 Task: Open Card Language Learning Review in Board Sales Territory Planning and Management to Workspace Branding Agencies and add a team member Softage.2@softage.net, a label Orange, a checklist Consulting, an attachment from your google drive, a color Orange and finally, add a card description 'Plan and execute company team-building activity at a wine tasting event' and a comment 'Given the potential impact of this task on our customers, let us ensure that we approach it with a focus on customer satisfaction and experience.'. Add a start date 'Jan 02, 1900' with a due date 'Jan 09, 1900'
Action: Mouse moved to (94, 49)
Screenshot: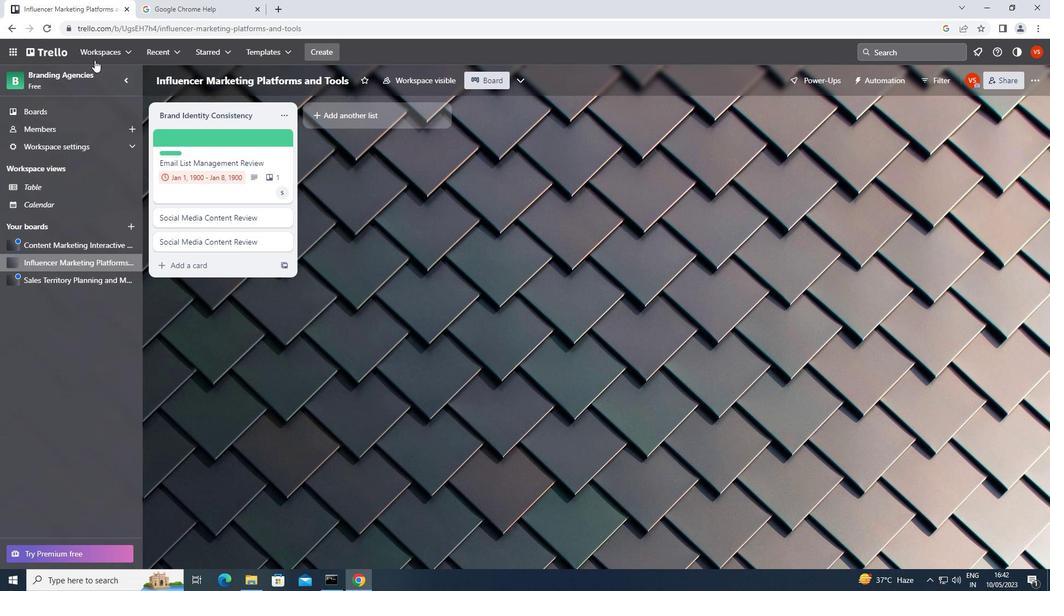 
Action: Mouse pressed left at (94, 49)
Screenshot: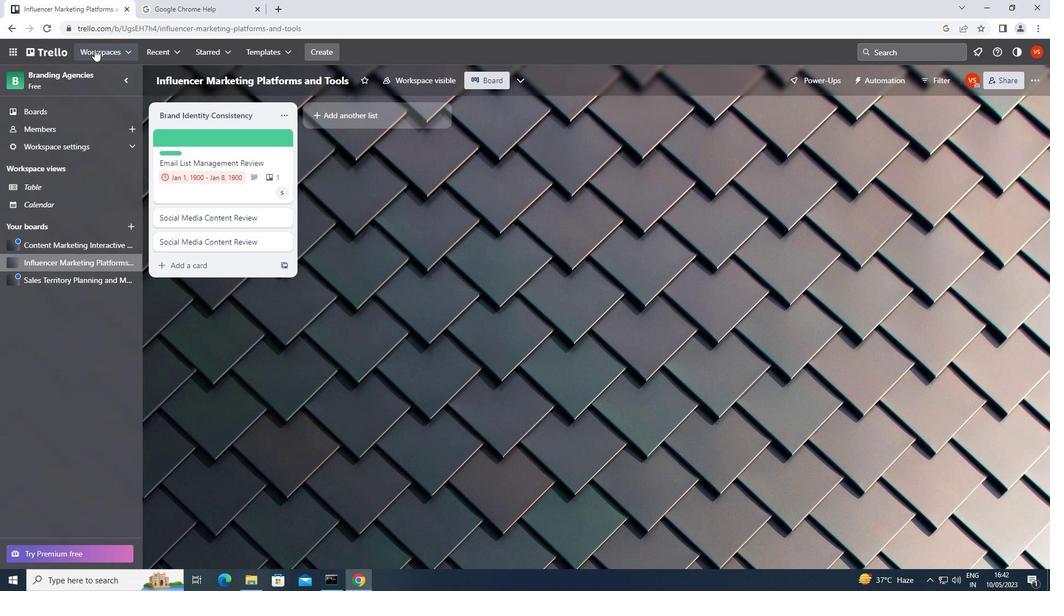
Action: Mouse moved to (168, 204)
Screenshot: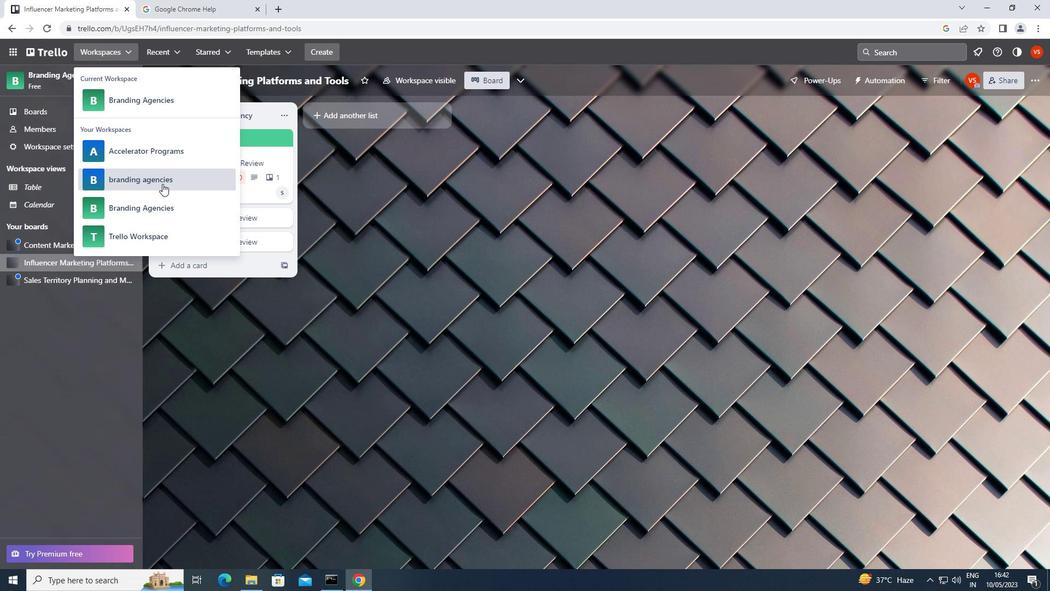 
Action: Mouse pressed left at (168, 204)
Screenshot: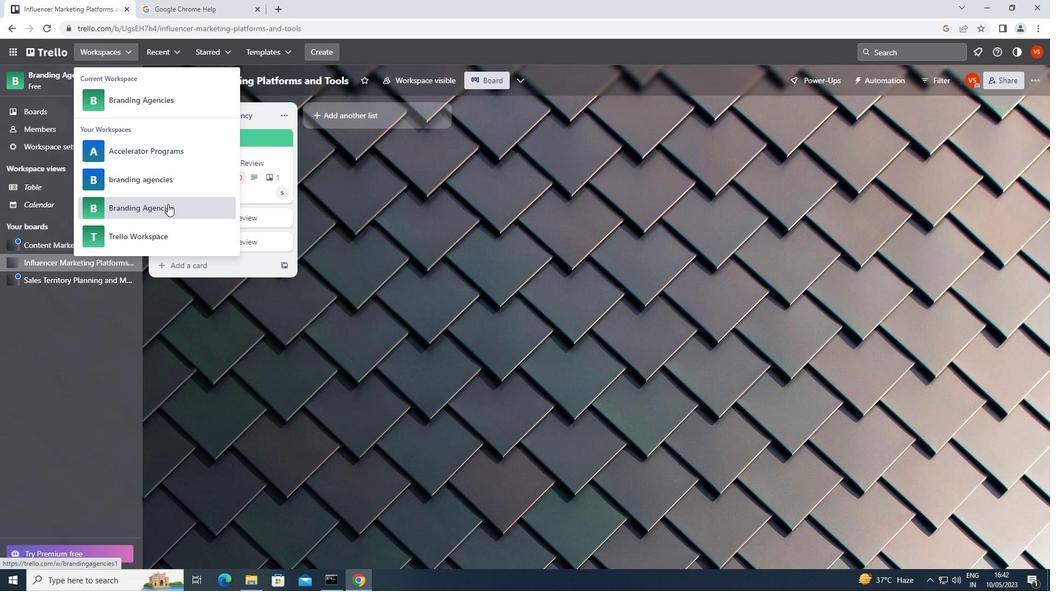 
Action: Mouse moved to (783, 444)
Screenshot: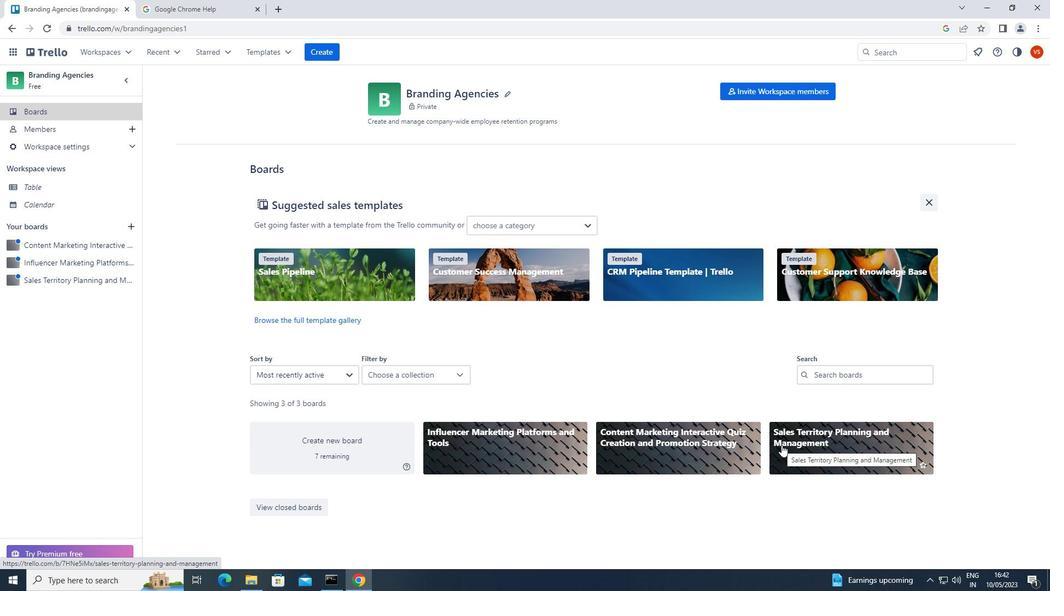 
Action: Mouse pressed left at (783, 444)
Screenshot: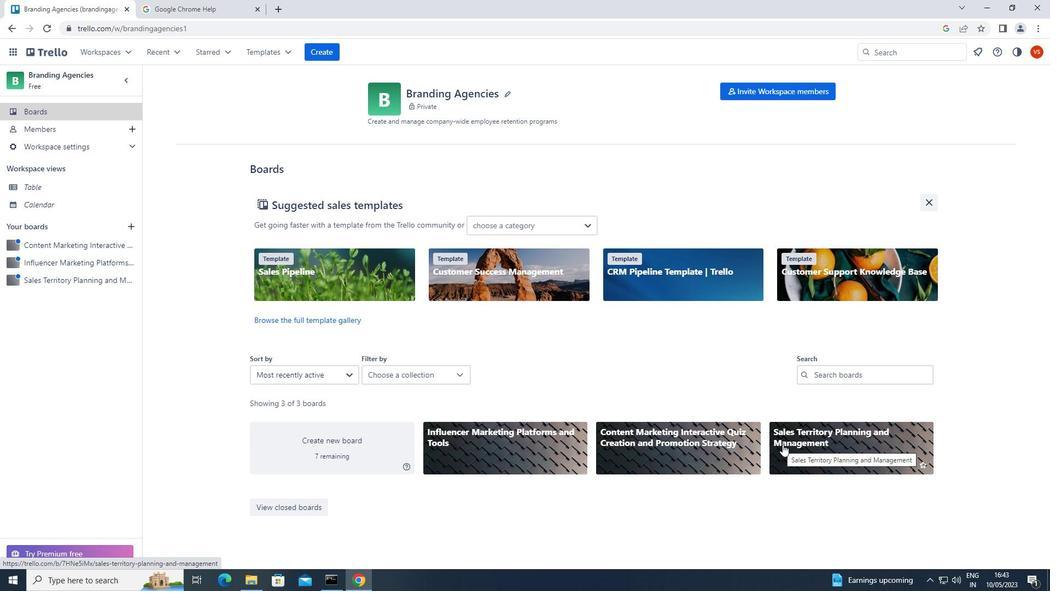 
Action: Mouse moved to (369, 139)
Screenshot: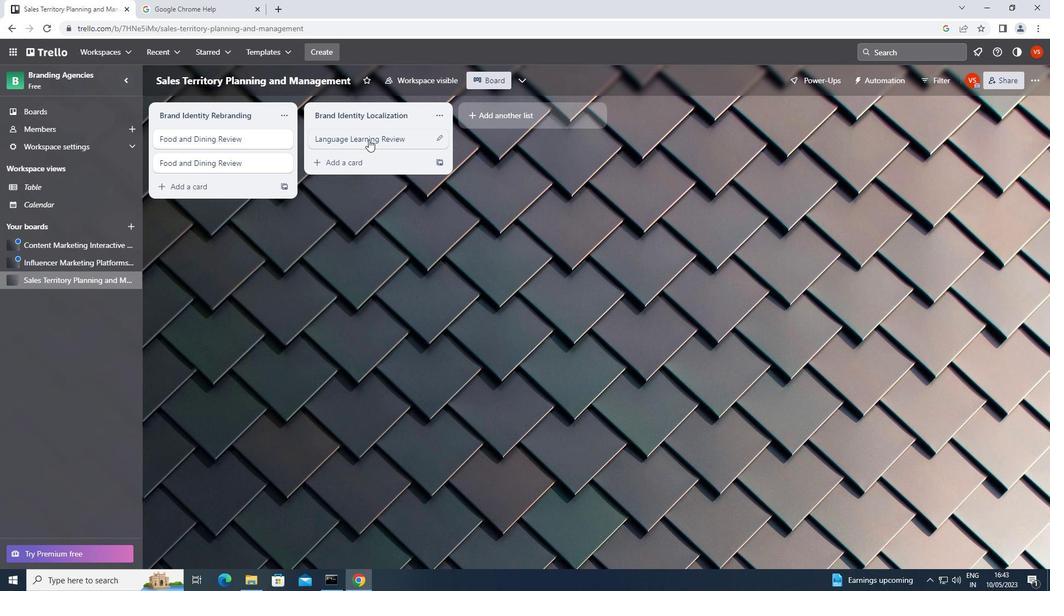 
Action: Mouse pressed left at (369, 139)
Screenshot: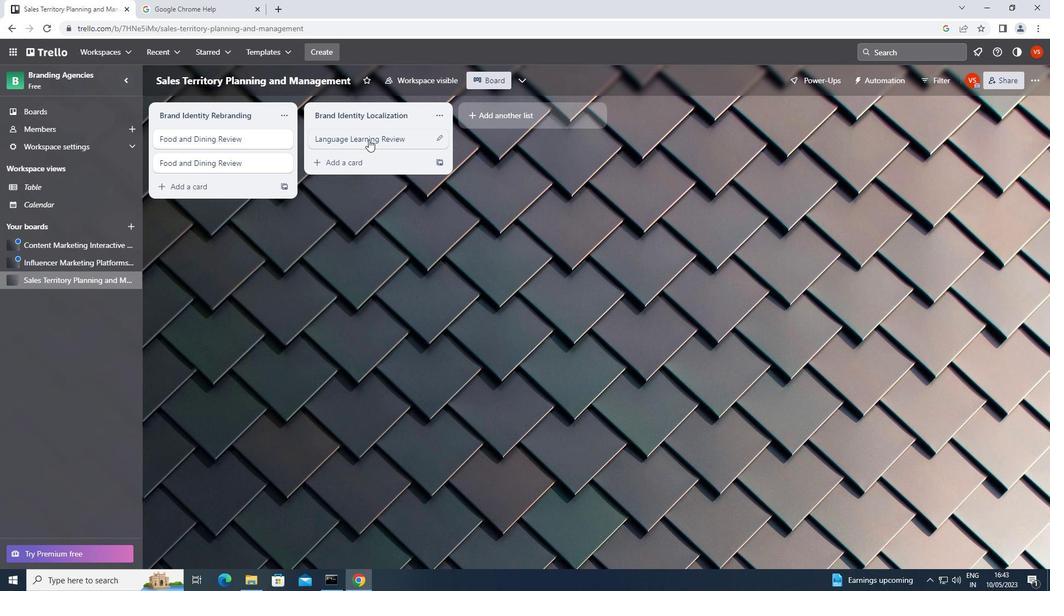 
Action: Mouse moved to (645, 136)
Screenshot: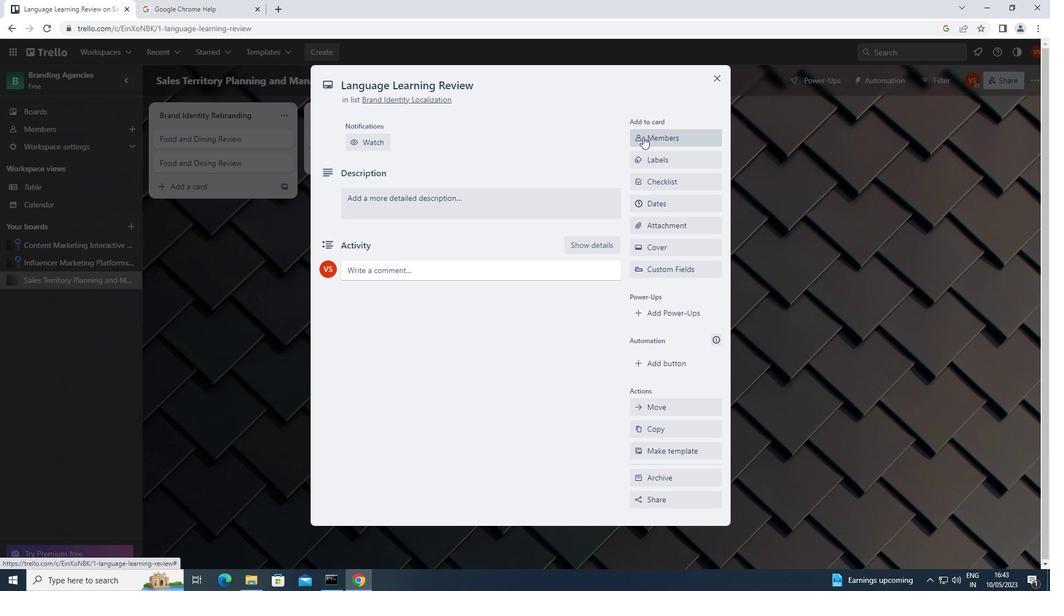 
Action: Mouse pressed left at (645, 136)
Screenshot: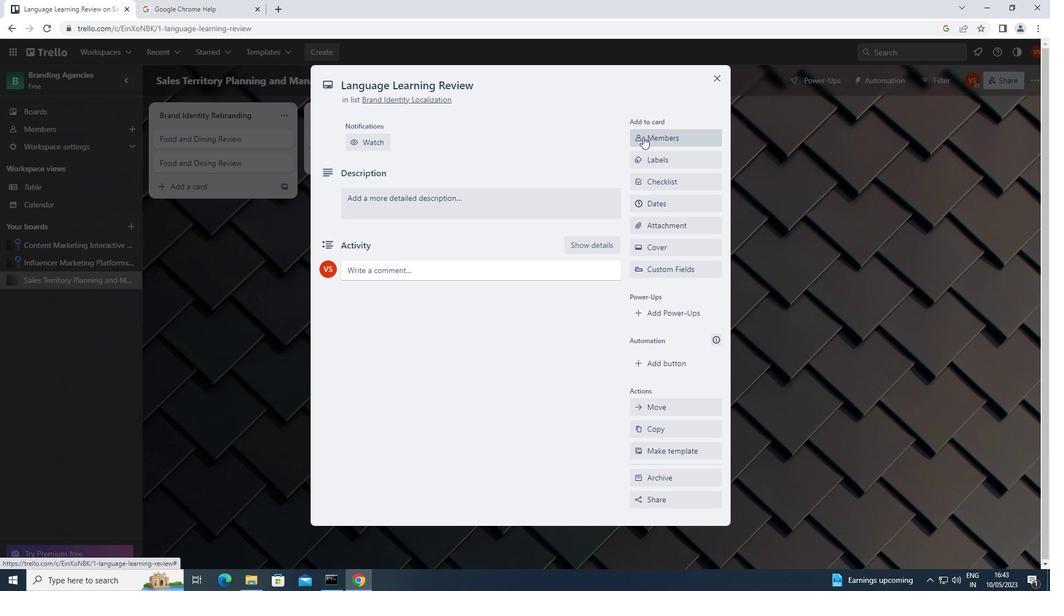 
Action: Mouse moved to (678, 185)
Screenshot: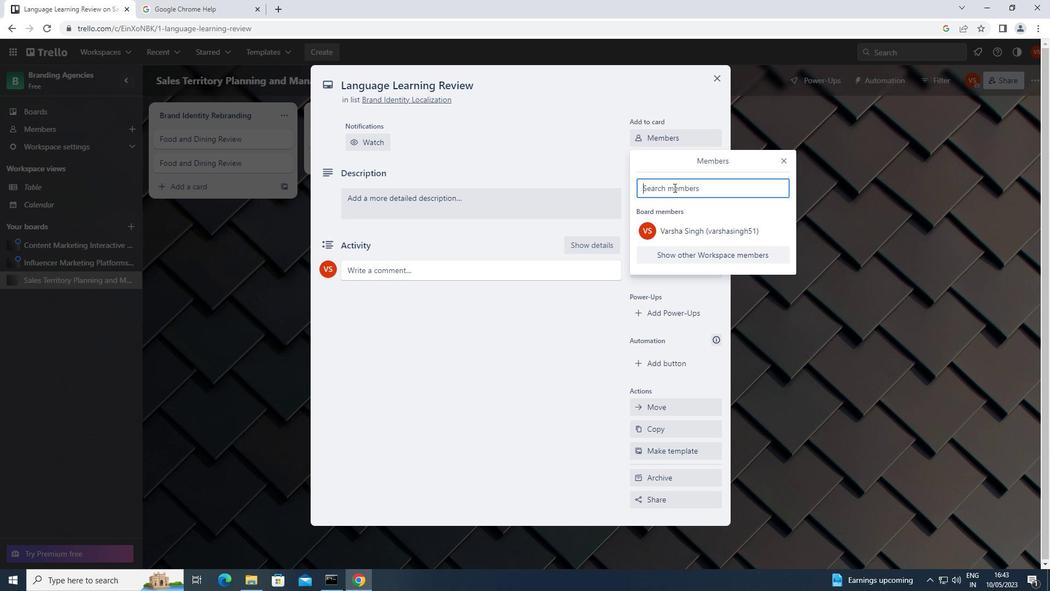 
Action: Key pressed <Key.shift>SOFTAGE.2<Key.shift><Key.shift><Key.shift><Key.shift><Key.shift><Key.shift>@SOFTAGE.NET
Screenshot: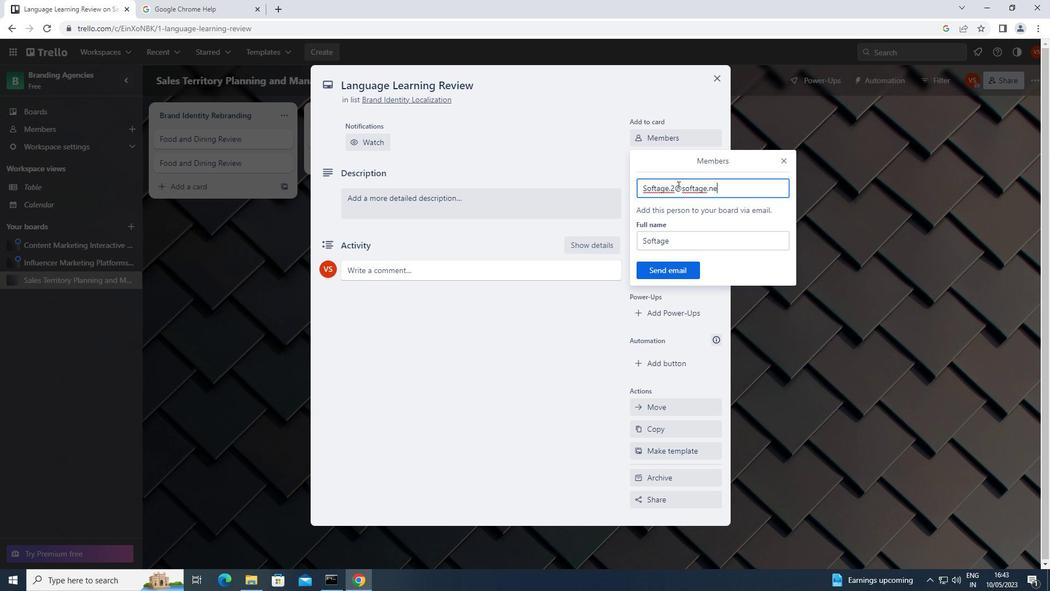 
Action: Mouse moved to (785, 160)
Screenshot: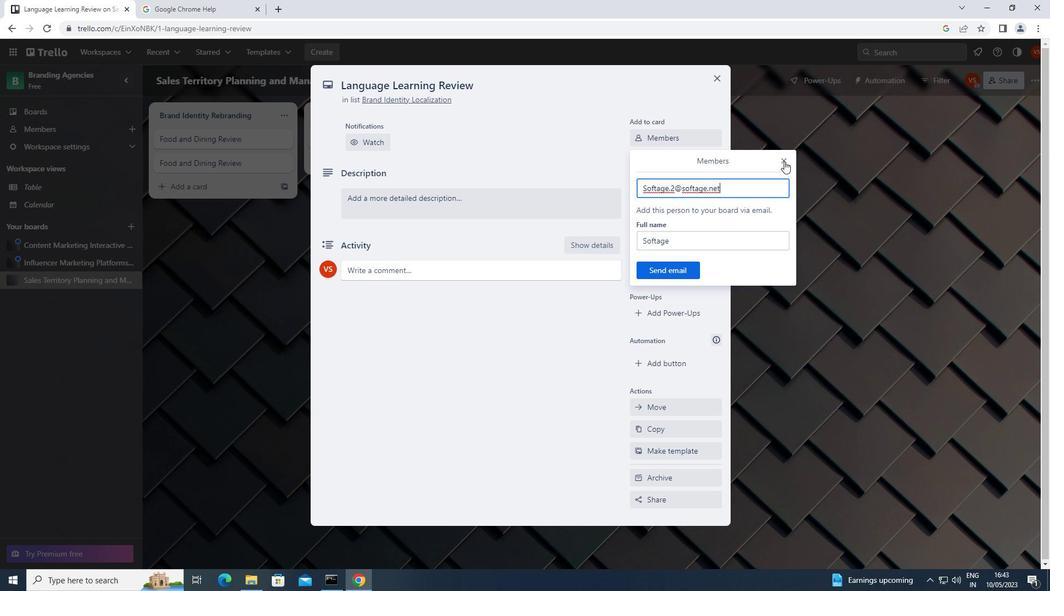 
Action: Mouse pressed left at (785, 160)
Screenshot: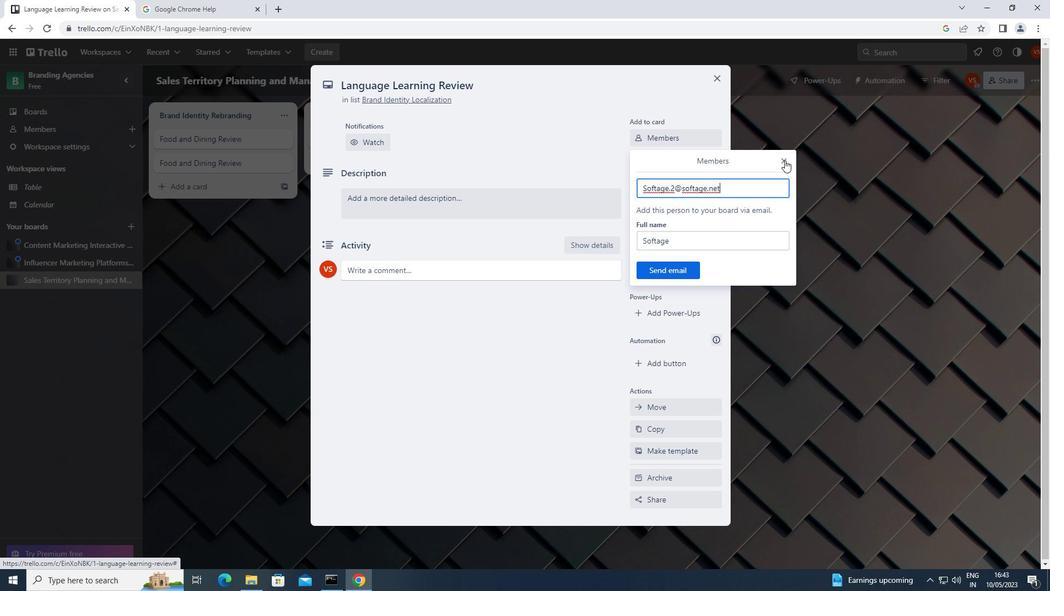 
Action: Mouse moved to (670, 157)
Screenshot: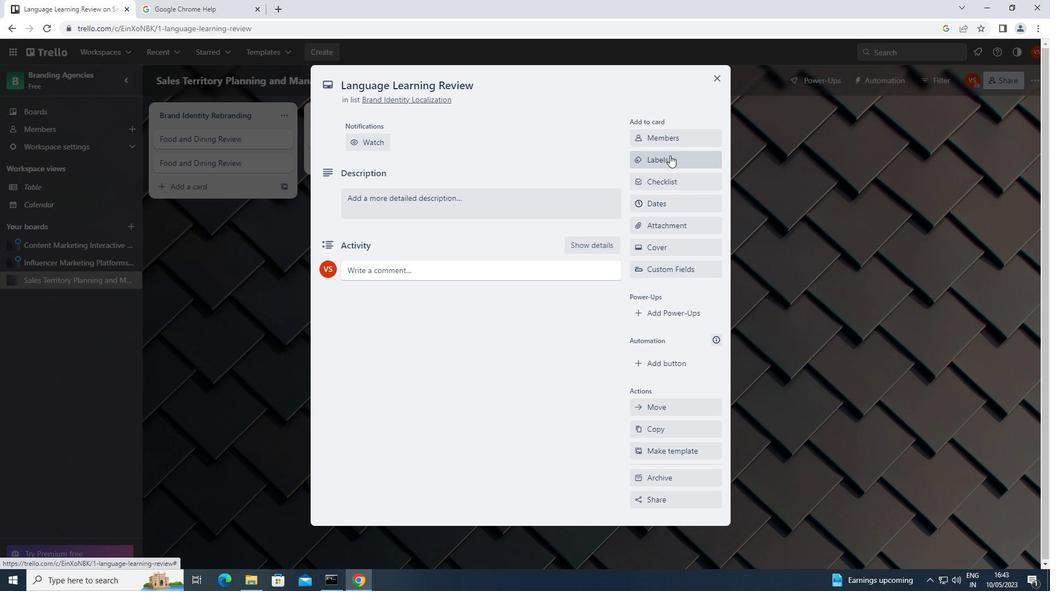 
Action: Mouse pressed left at (670, 157)
Screenshot: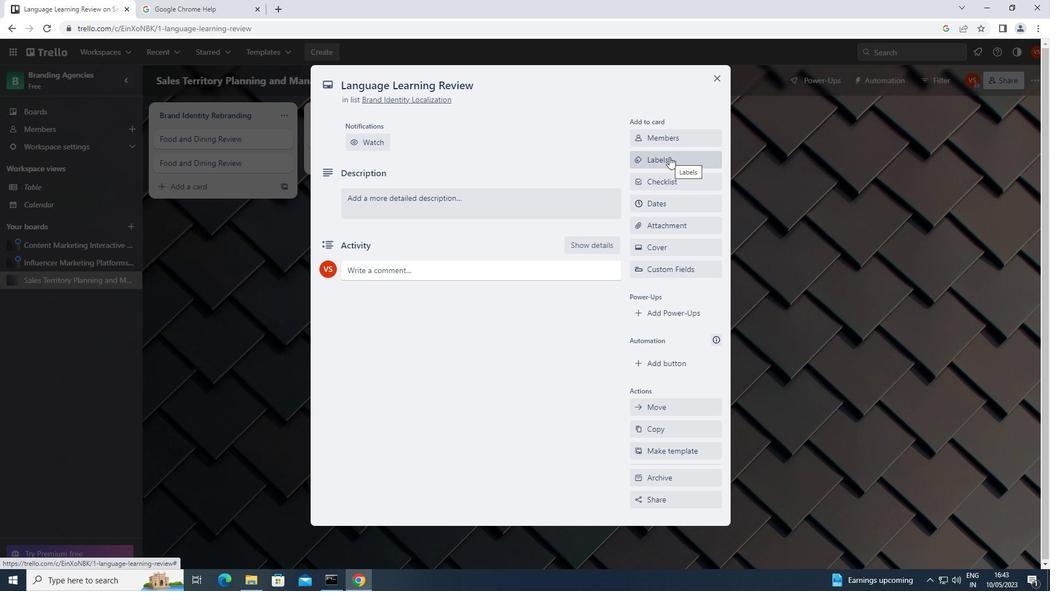 
Action: Mouse moved to (731, 290)
Screenshot: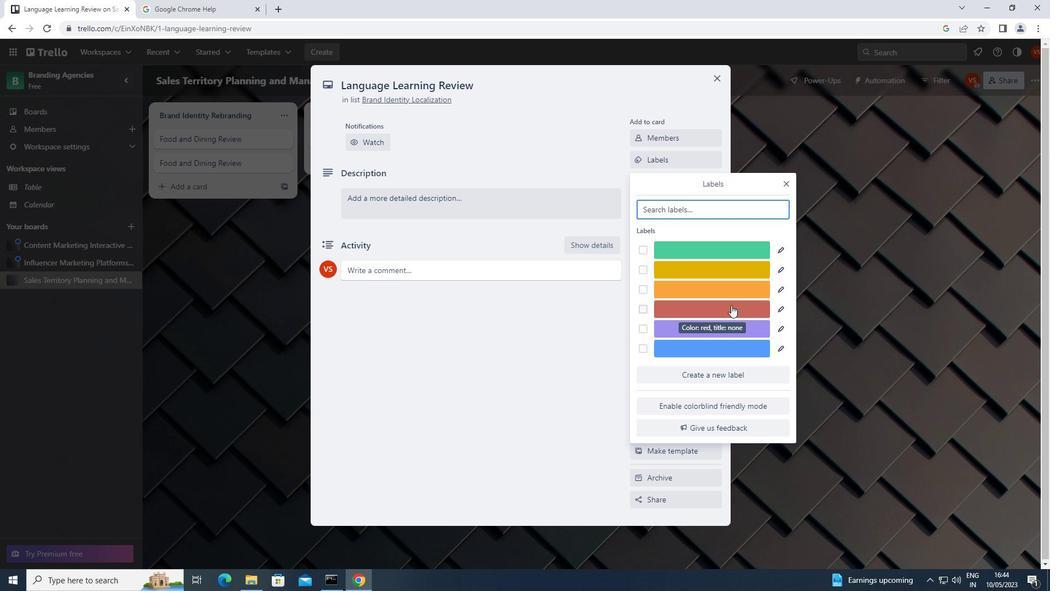
Action: Mouse pressed left at (731, 290)
Screenshot: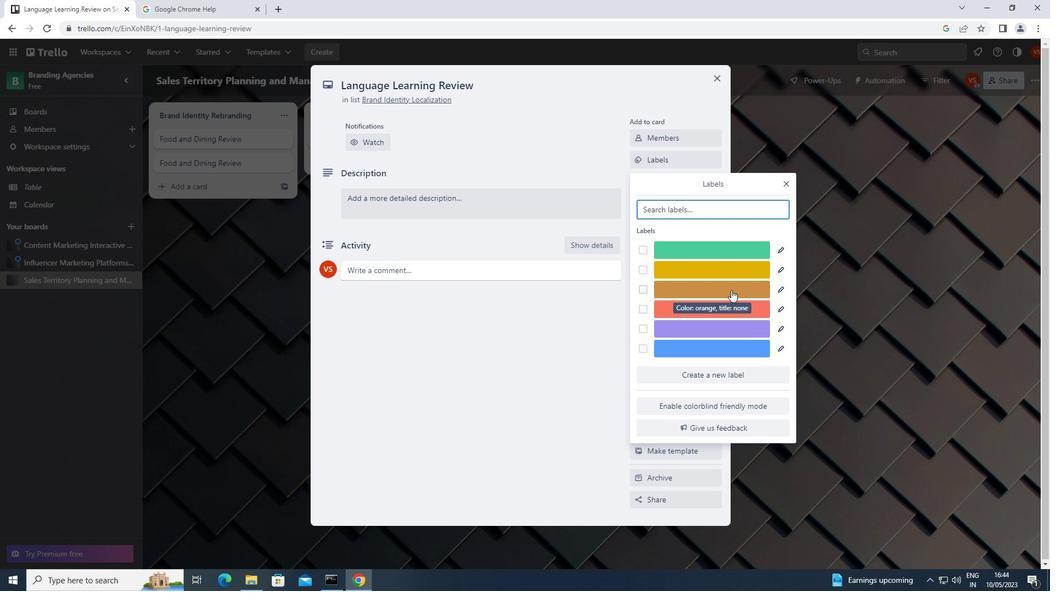 
Action: Mouse moved to (781, 180)
Screenshot: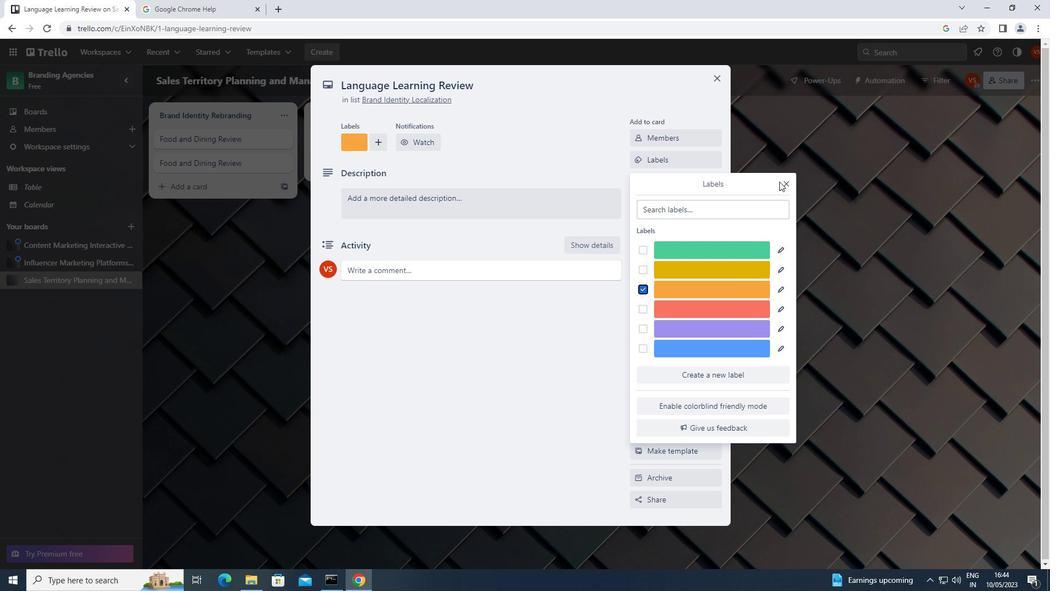 
Action: Mouse pressed left at (781, 180)
Screenshot: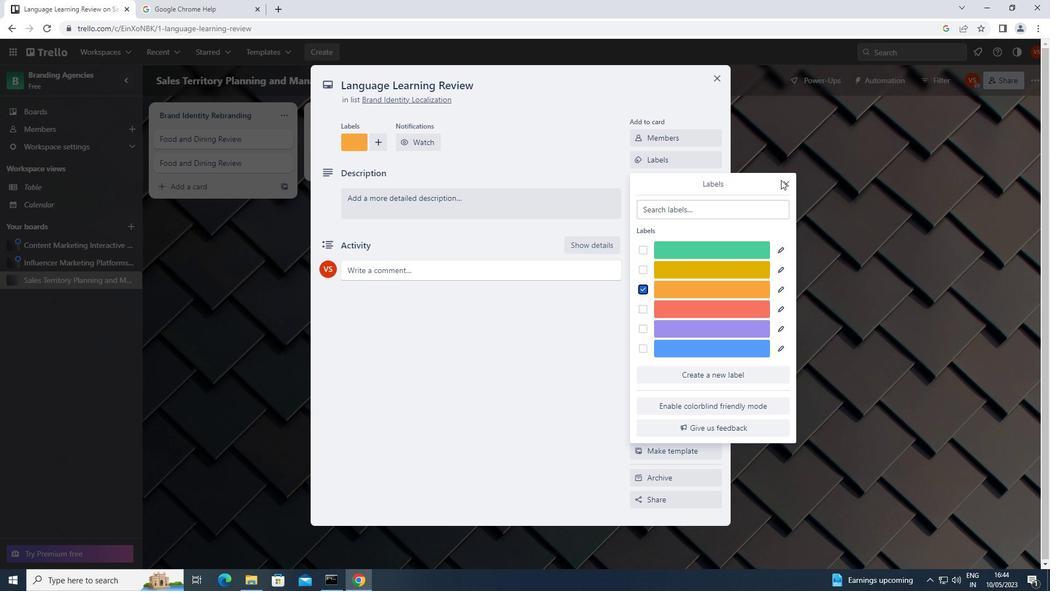 
Action: Mouse moved to (786, 182)
Screenshot: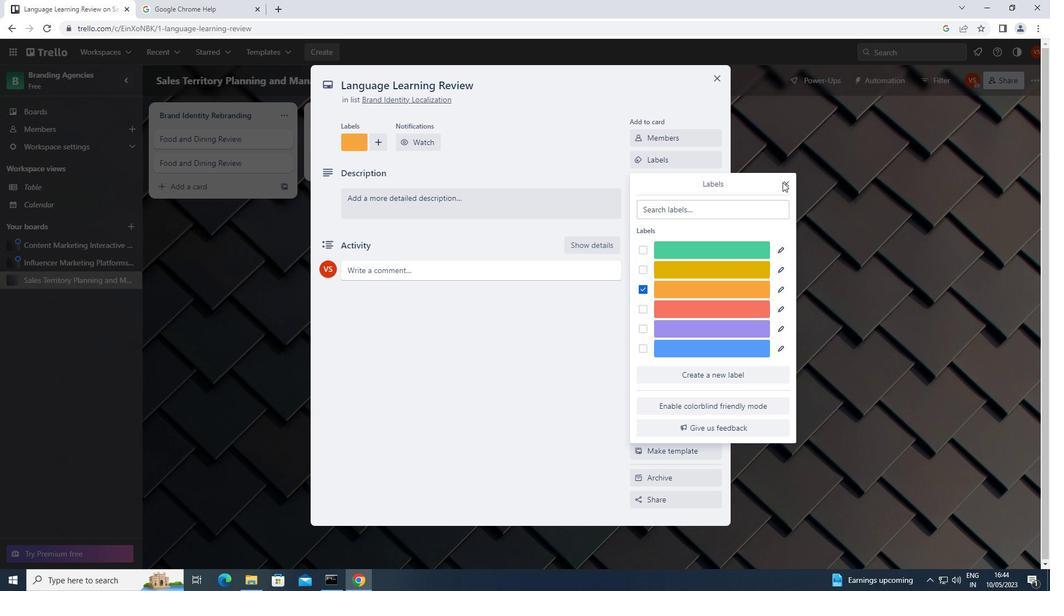 
Action: Mouse pressed left at (786, 182)
Screenshot: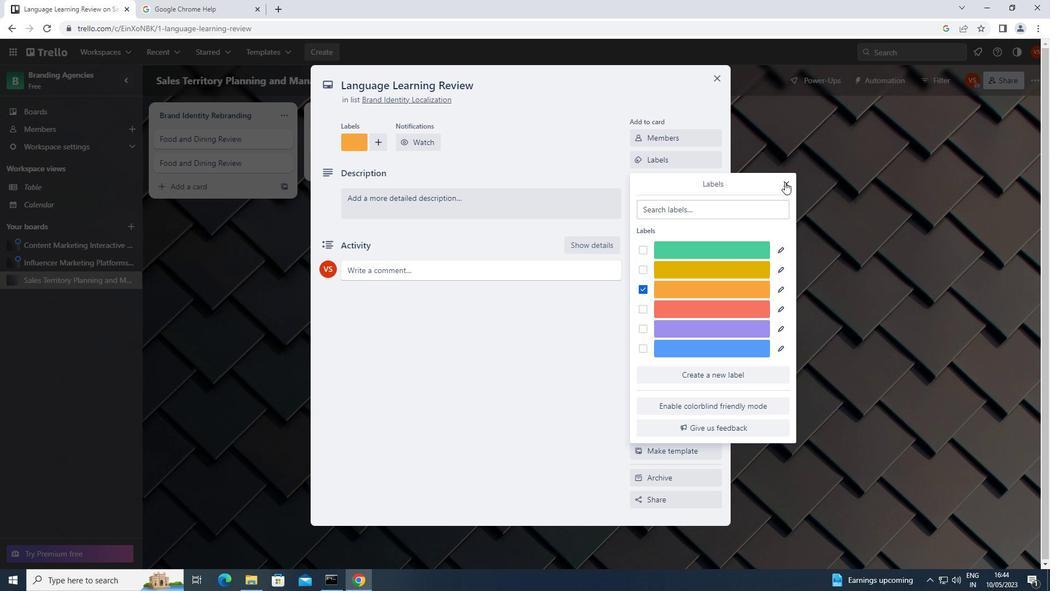 
Action: Mouse moved to (701, 185)
Screenshot: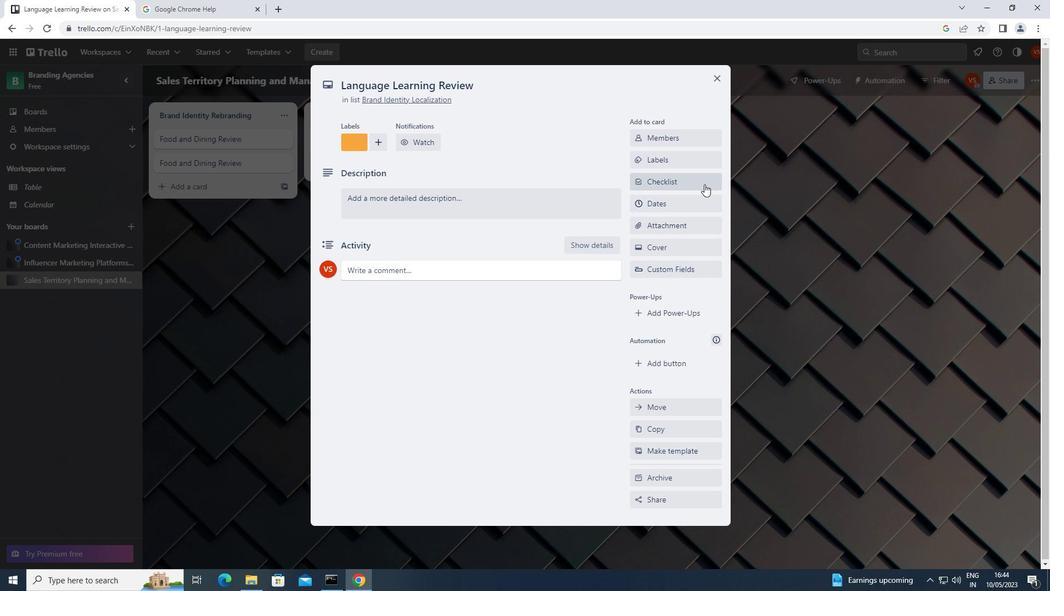 
Action: Mouse pressed left at (701, 185)
Screenshot: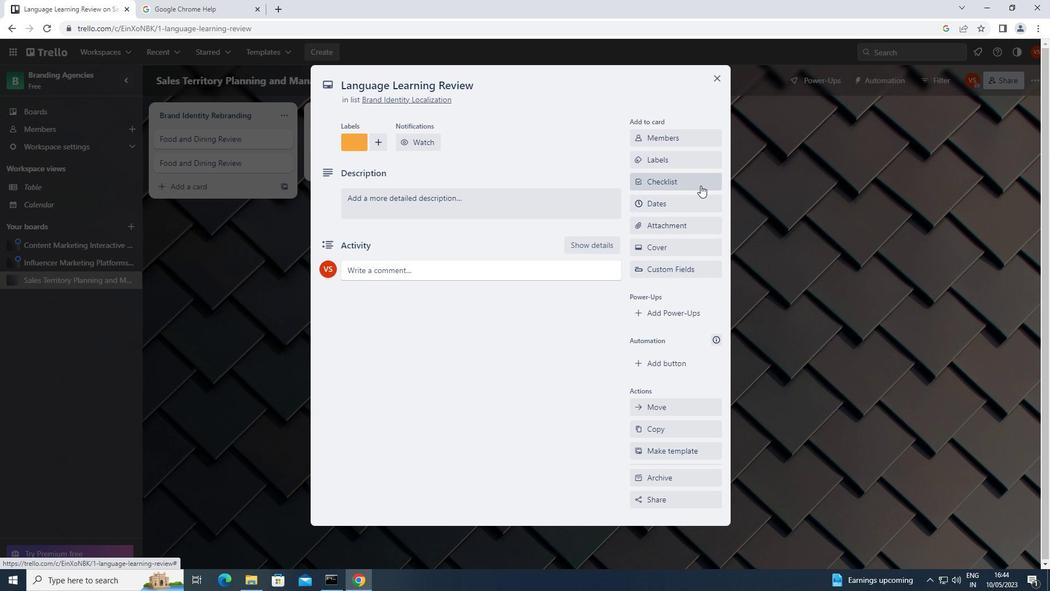 
Action: Mouse moved to (708, 240)
Screenshot: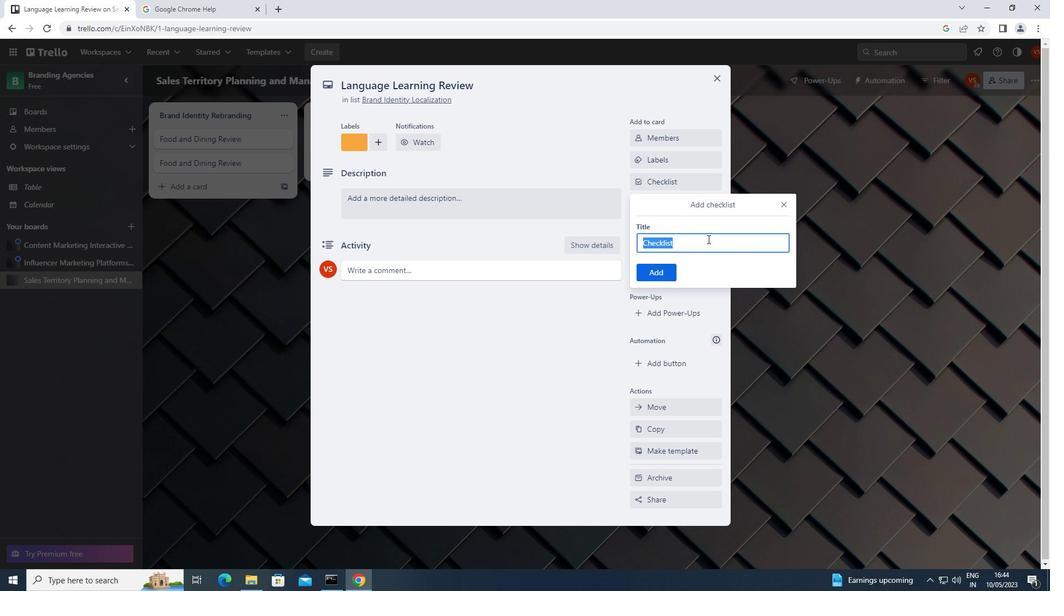 
Action: Mouse pressed left at (708, 240)
Screenshot: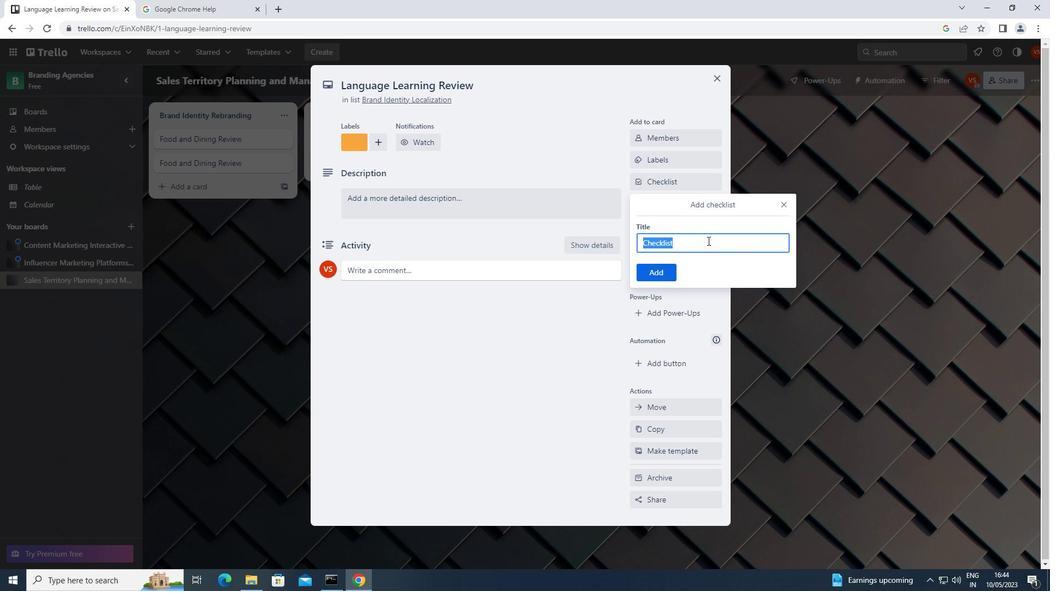 
Action: Mouse moved to (707, 214)
Screenshot: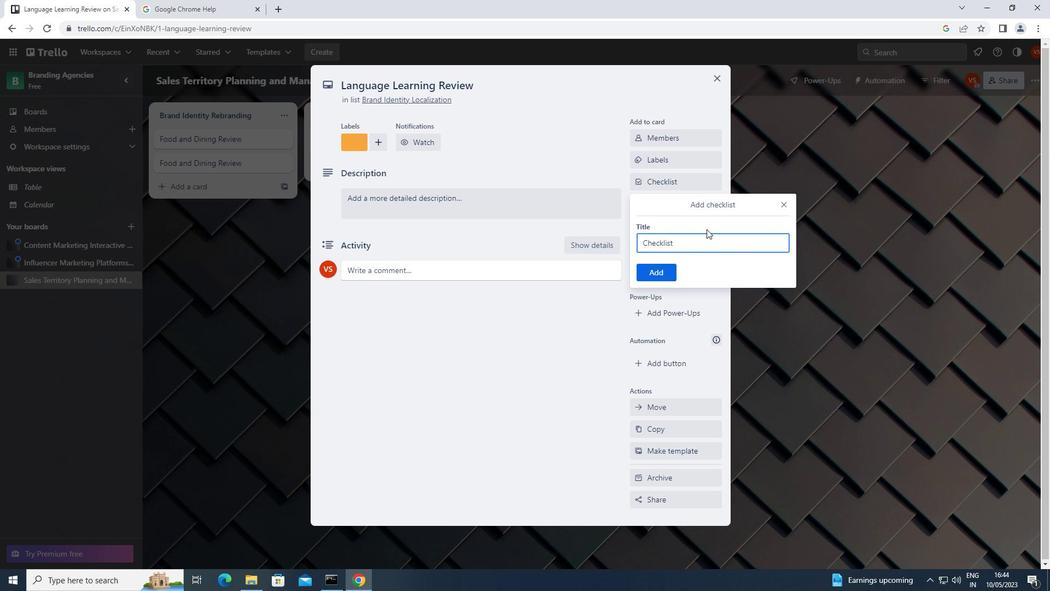 
Action: Key pressed <Key.backspace><Key.backspace><Key.backspace><Key.backspace><Key.backspace><Key.backspace><Key.backspace><Key.backspace><Key.backspace><Key.backspace><Key.backspace><Key.backspace><Key.backspace><Key.shift>CONSULTING
Screenshot: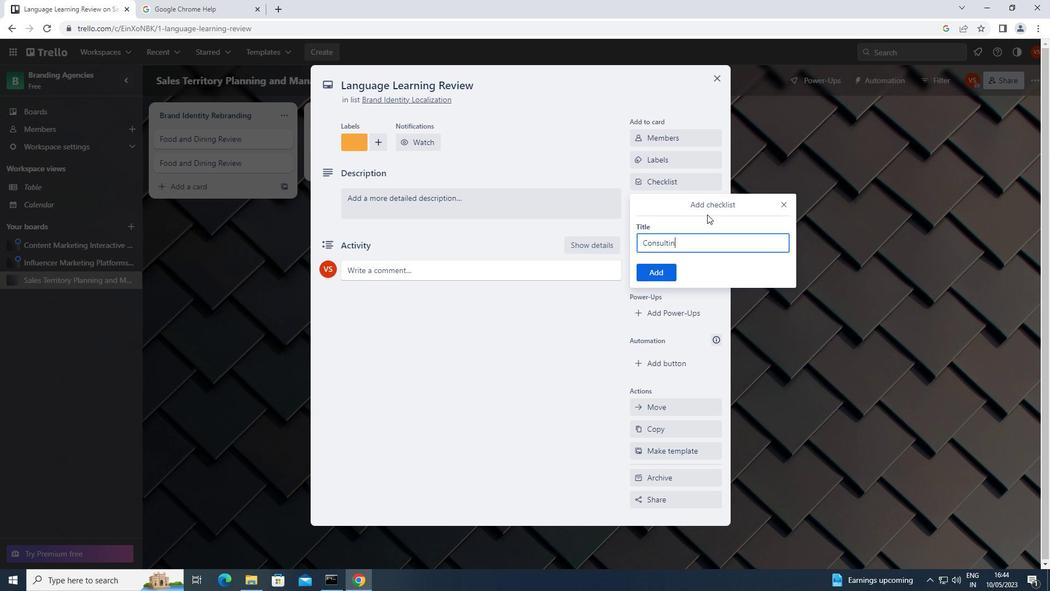 
Action: Mouse moved to (660, 270)
Screenshot: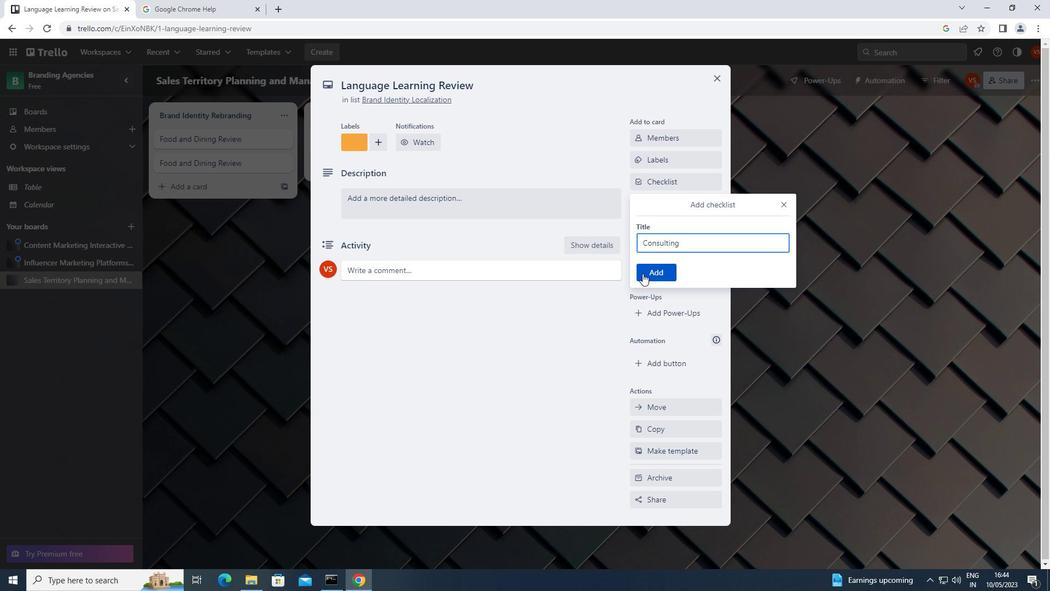 
Action: Mouse pressed left at (660, 270)
Screenshot: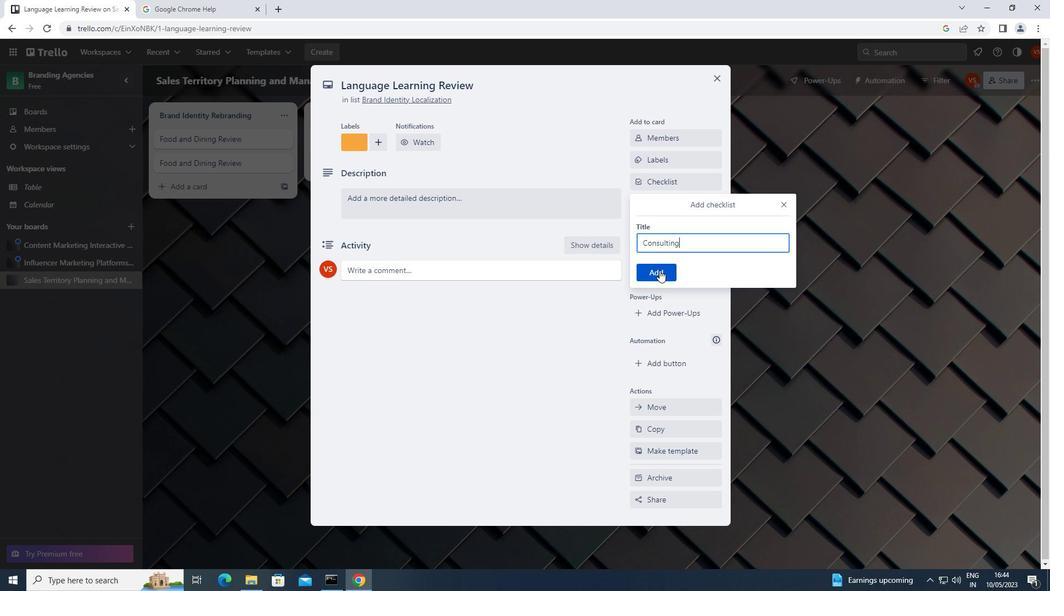 
Action: Mouse moved to (694, 226)
Screenshot: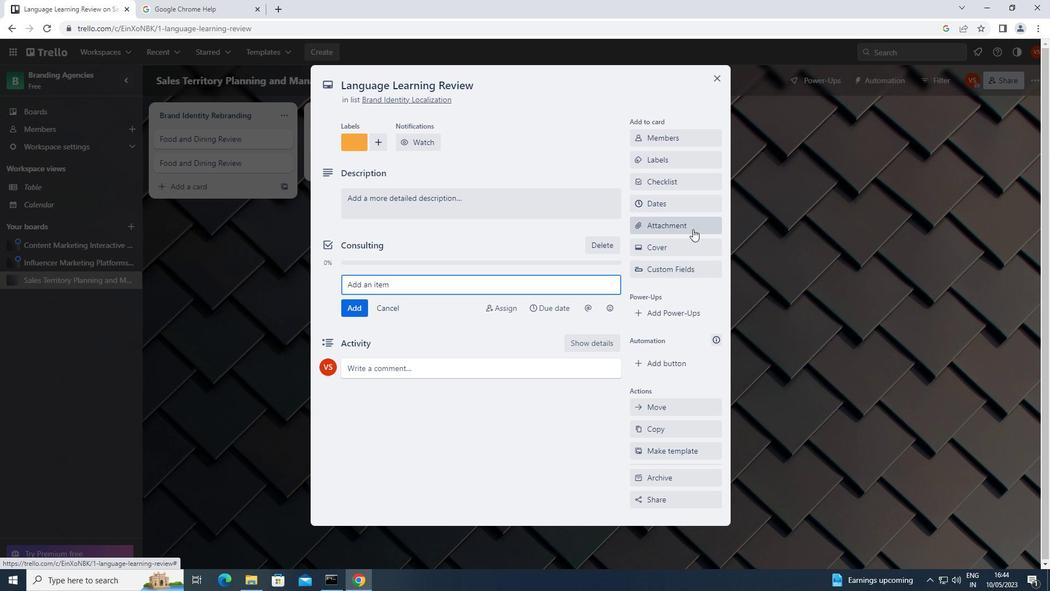 
Action: Mouse pressed left at (694, 226)
Screenshot: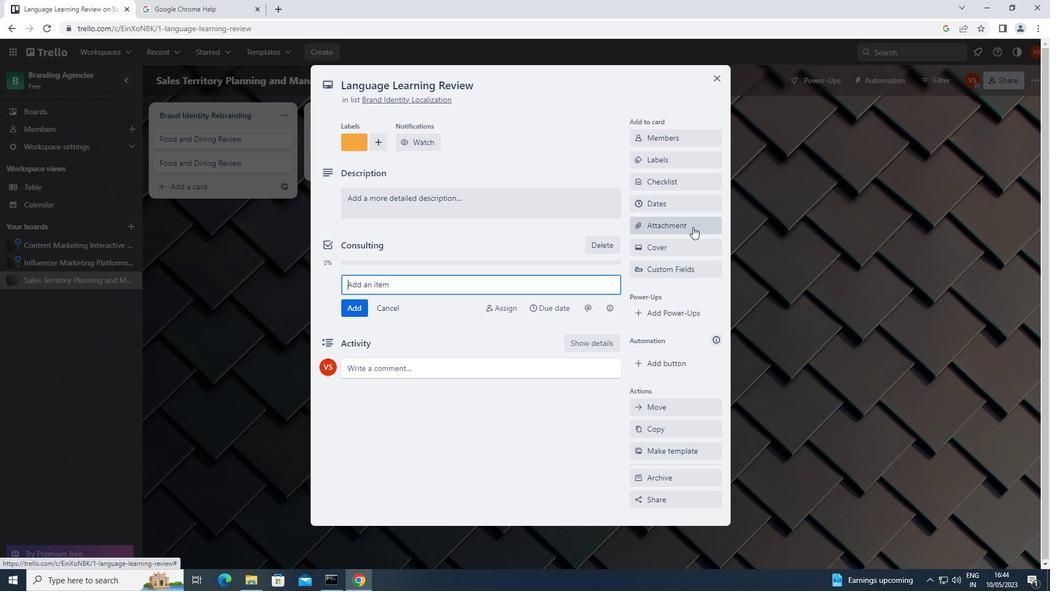 
Action: Mouse moved to (692, 309)
Screenshot: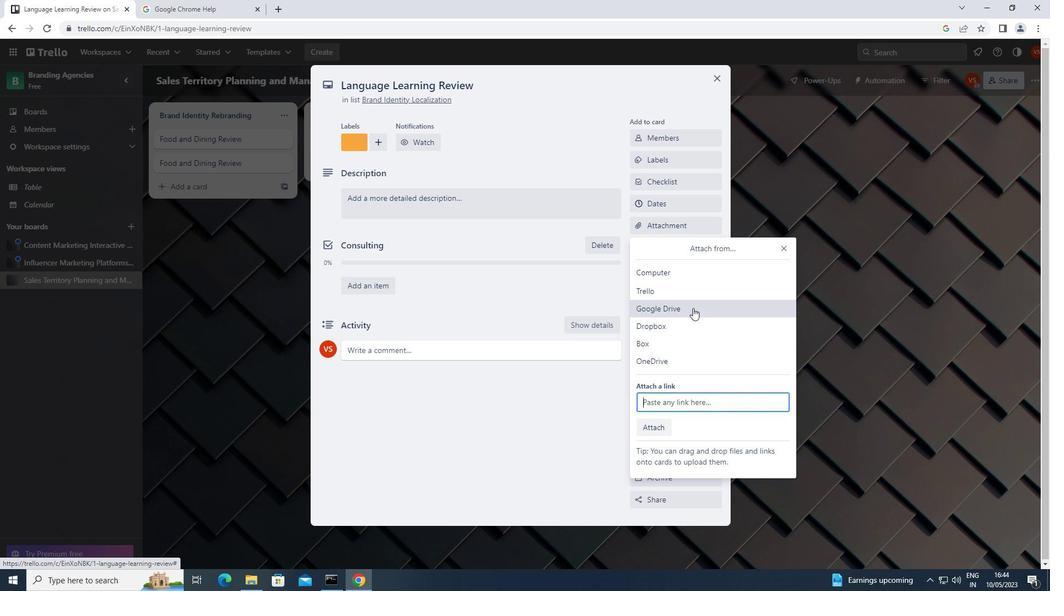
Action: Mouse pressed left at (692, 309)
Screenshot: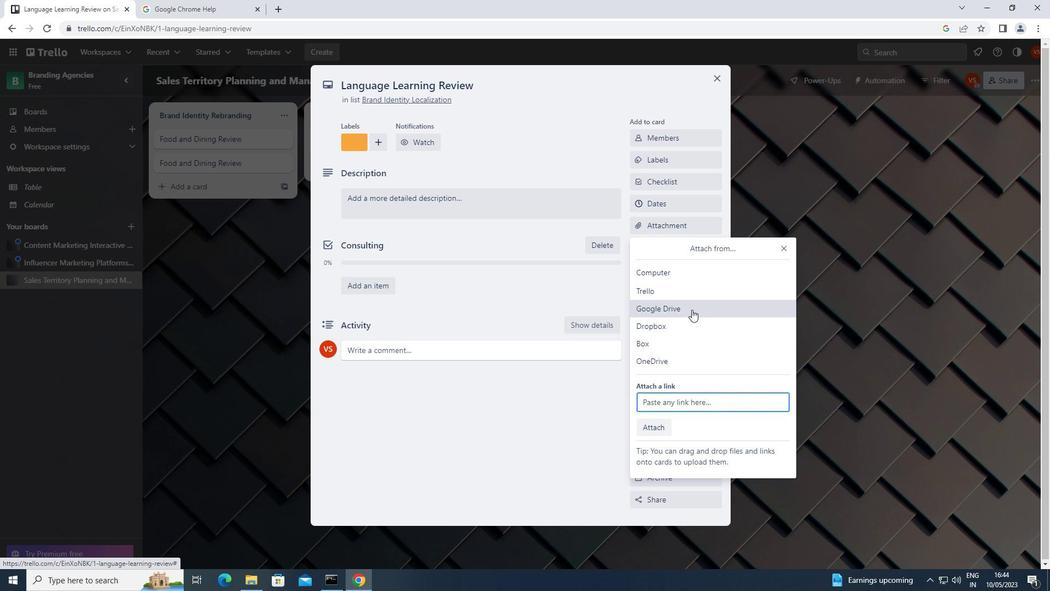
Action: Mouse moved to (654, 157)
Screenshot: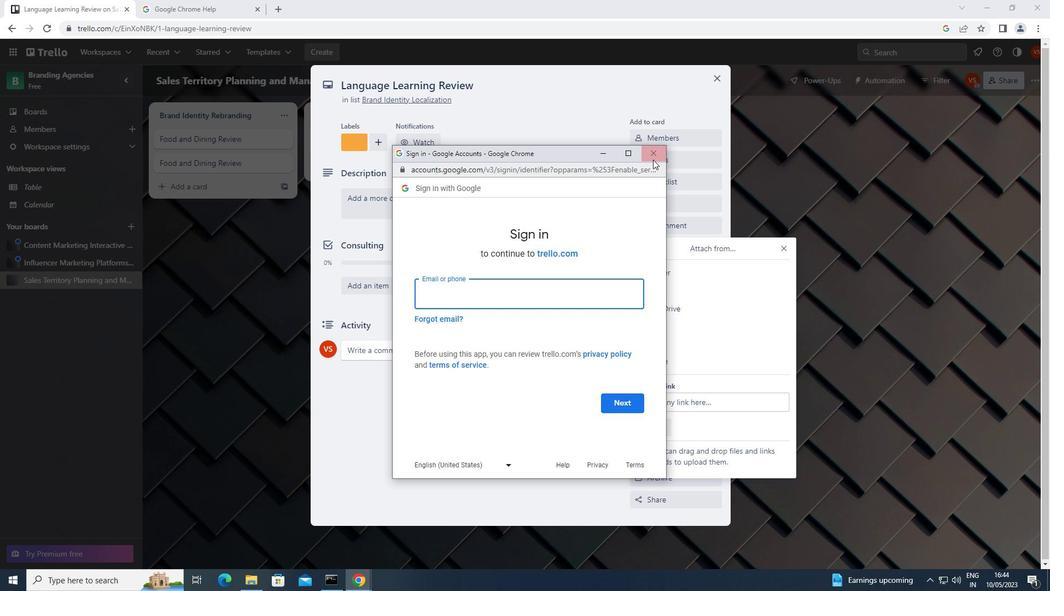 
Action: Mouse pressed left at (654, 157)
Screenshot: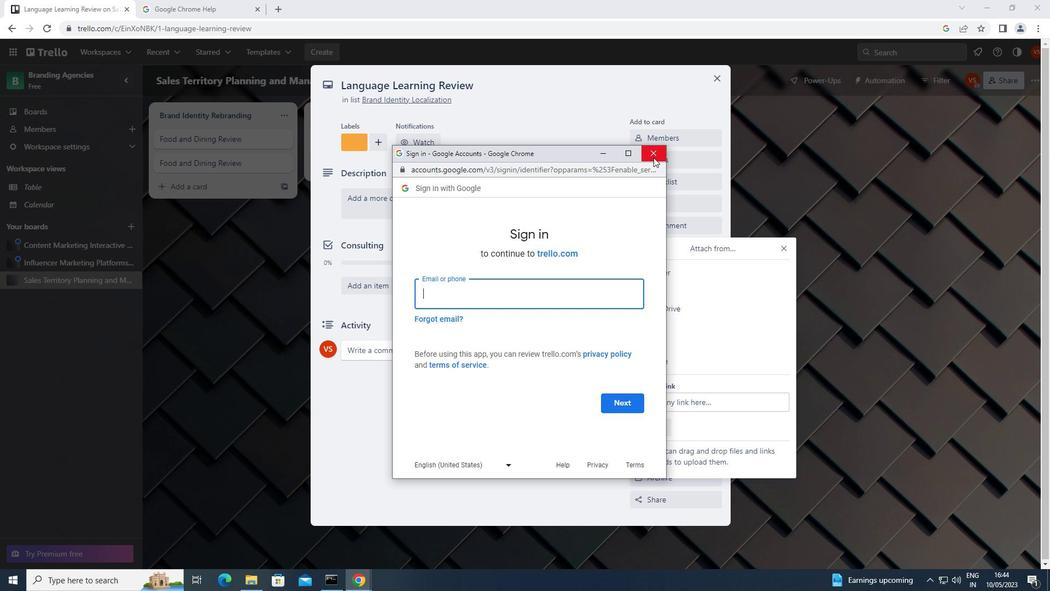 
Action: Mouse moved to (781, 247)
Screenshot: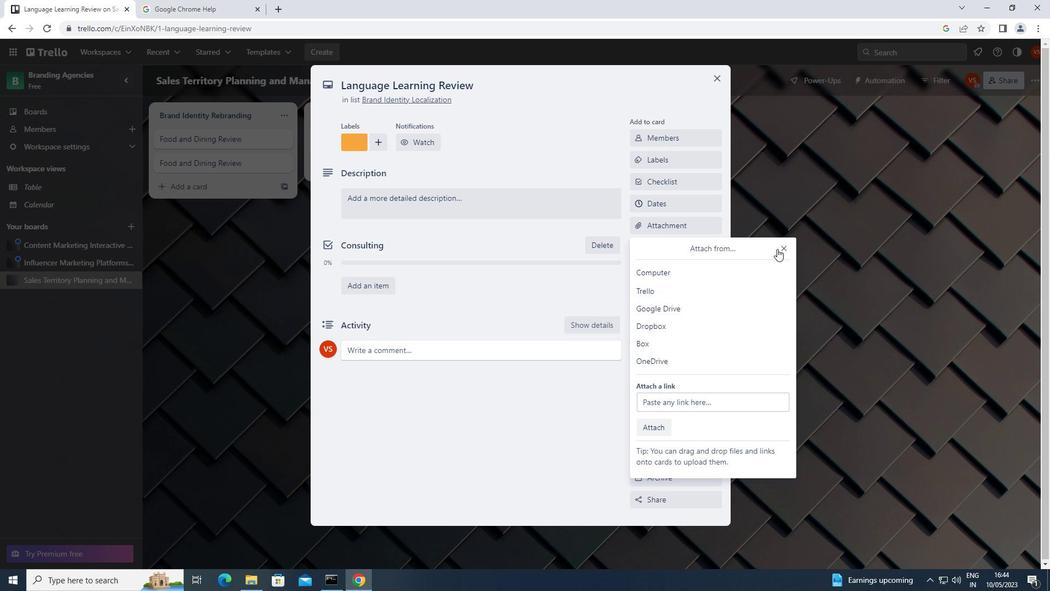 
Action: Mouse pressed left at (781, 247)
Screenshot: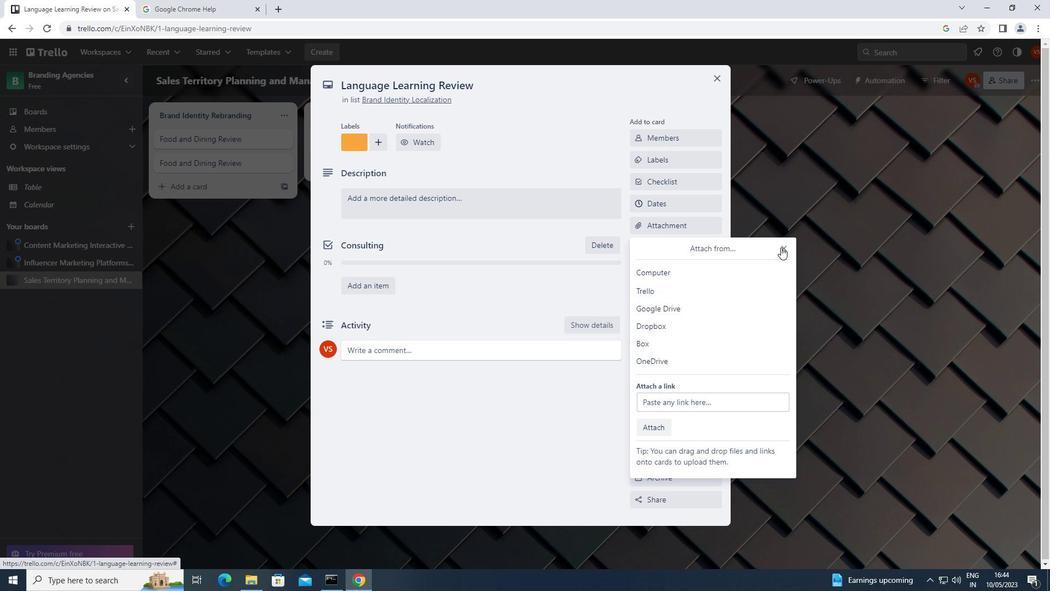 
Action: Mouse moved to (681, 250)
Screenshot: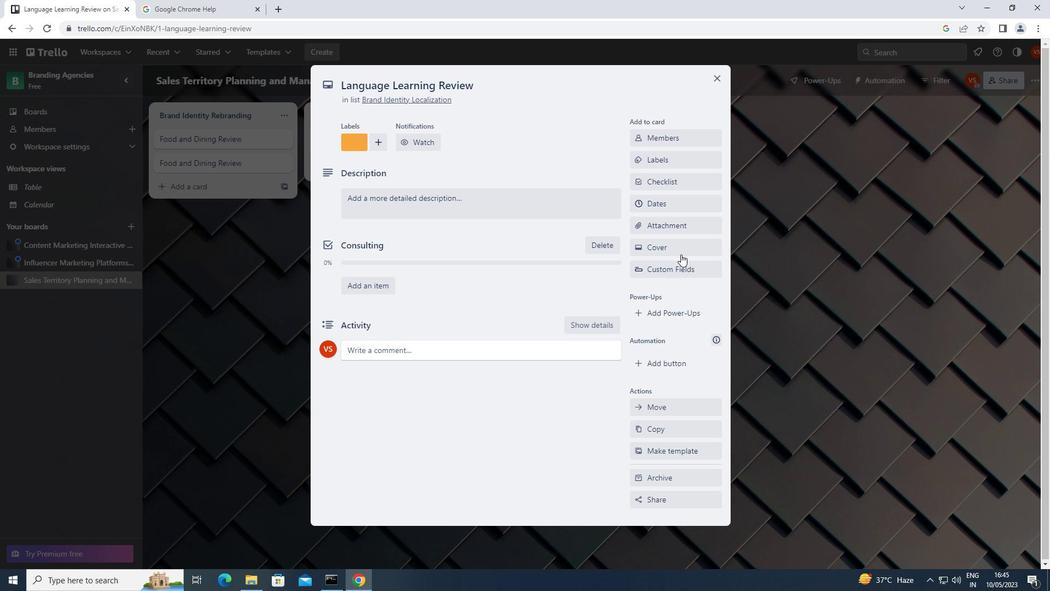 
Action: Mouse pressed left at (681, 250)
Screenshot: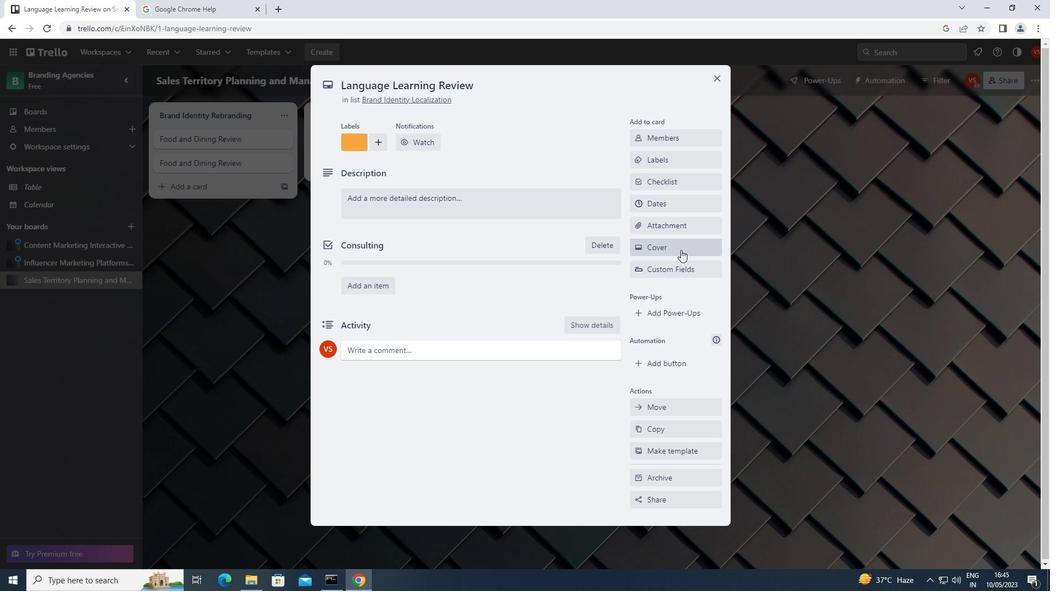 
Action: Mouse moved to (720, 350)
Screenshot: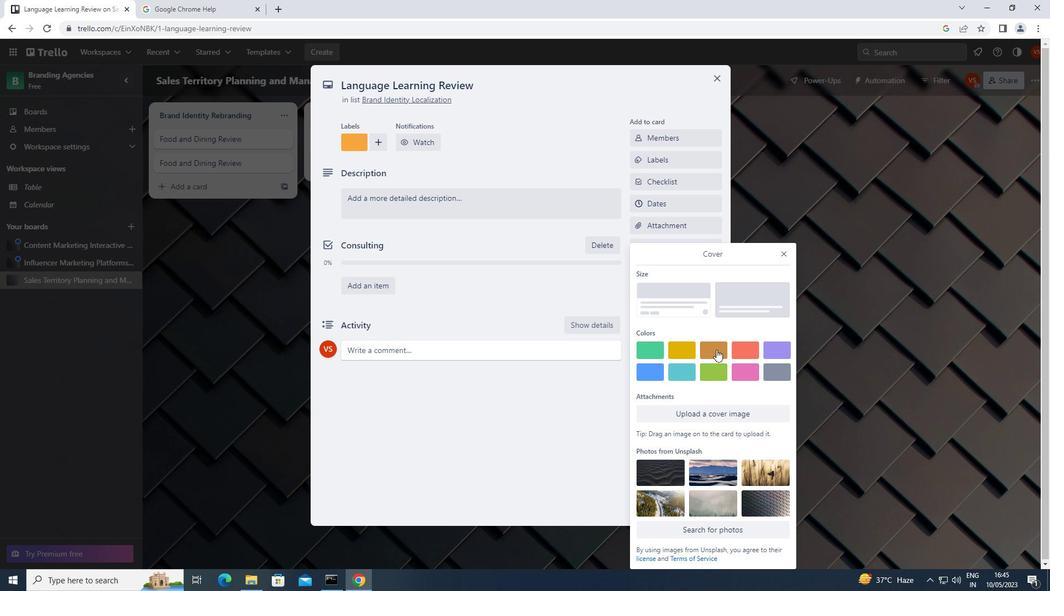 
Action: Mouse pressed left at (720, 350)
Screenshot: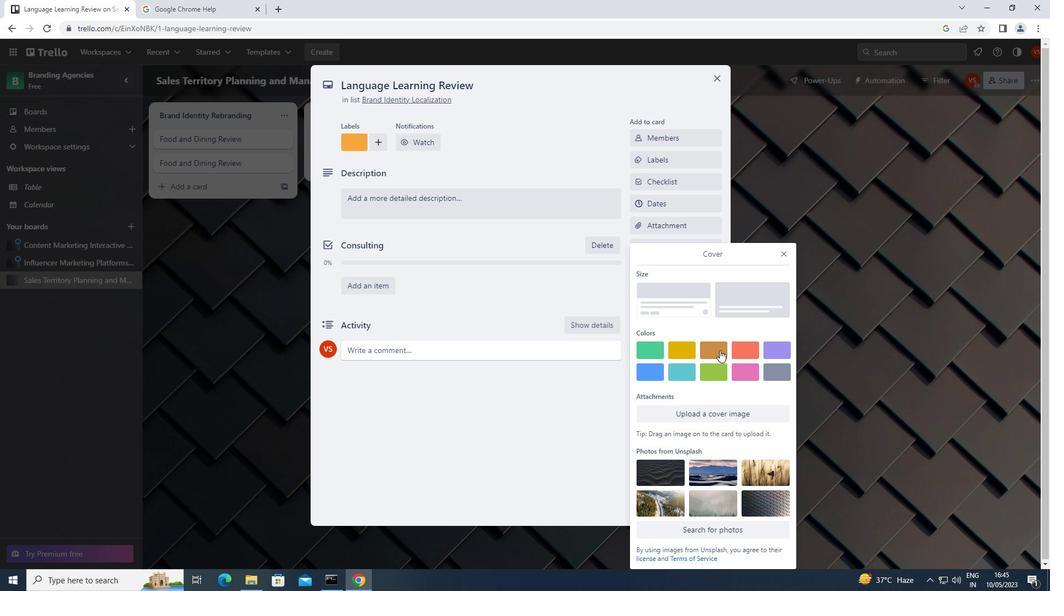 
Action: Mouse moved to (484, 260)
Screenshot: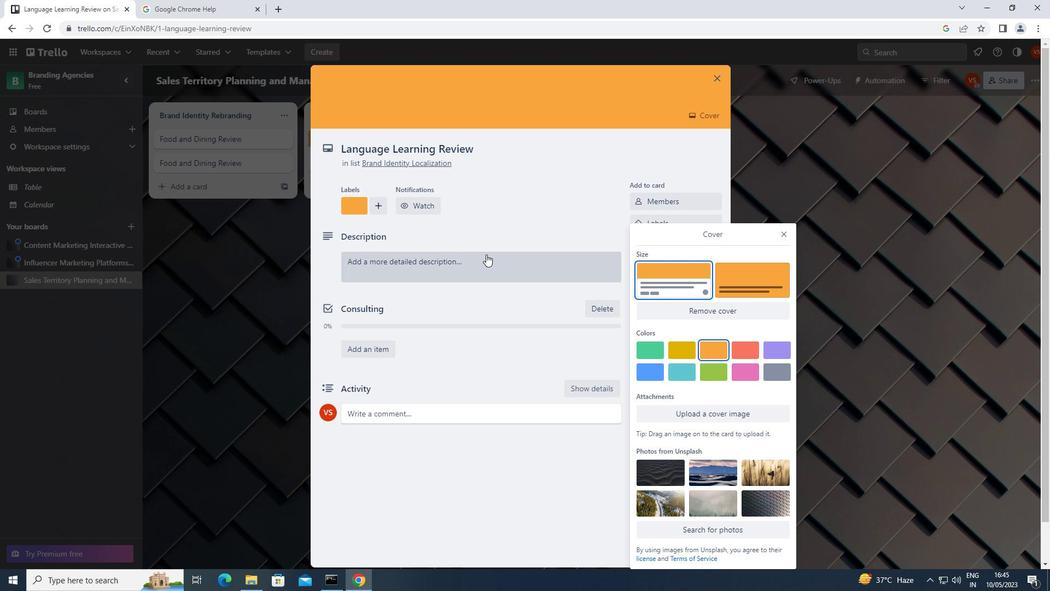 
Action: Mouse pressed left at (484, 260)
Screenshot: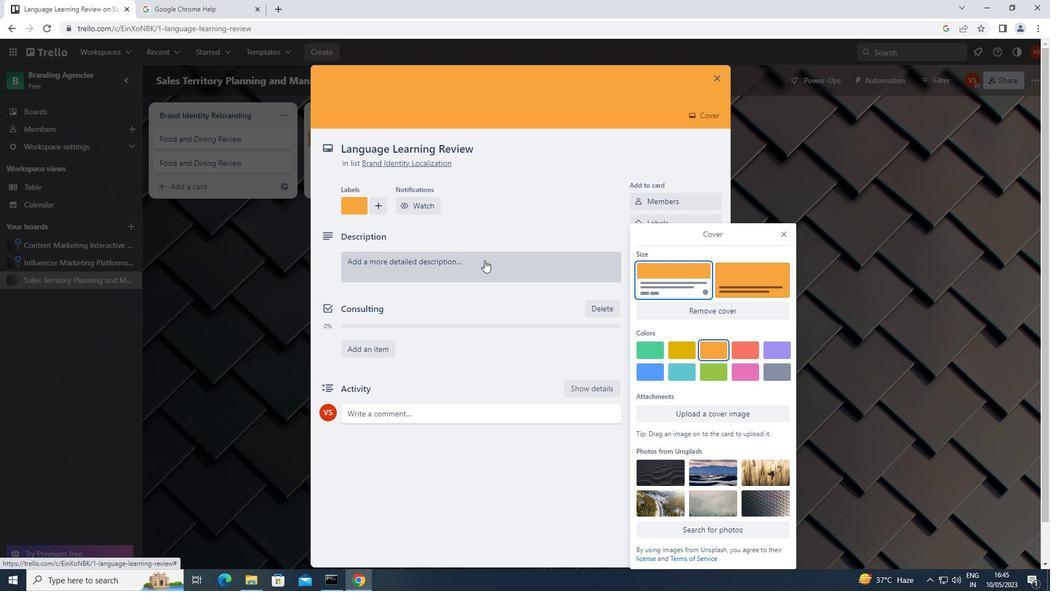 
Action: Mouse moved to (484, 257)
Screenshot: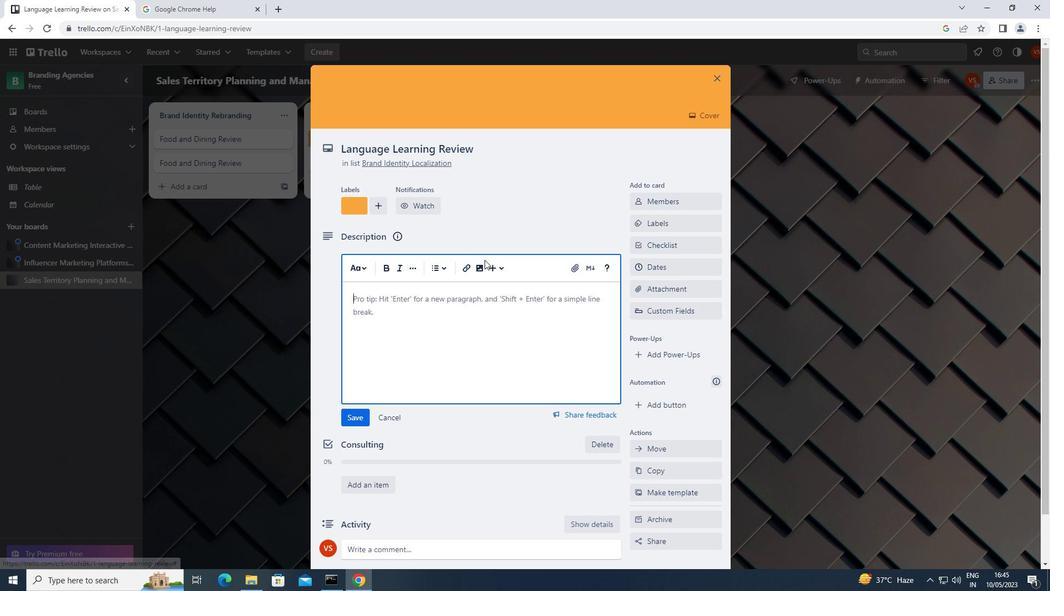 
Action: Key pressed <Key.shift><Key.shift><Key.shift>PLAN<Key.space>AND<Key.space>EXECUTE<Key.space>COMPANY<Key.space>TEAM-BUILDING<Key.space>ACTIVITY<Key.space>AT<Key.space>A<Key.space>WINE<Key.space>TASTING<Key.space>EVENT
Screenshot: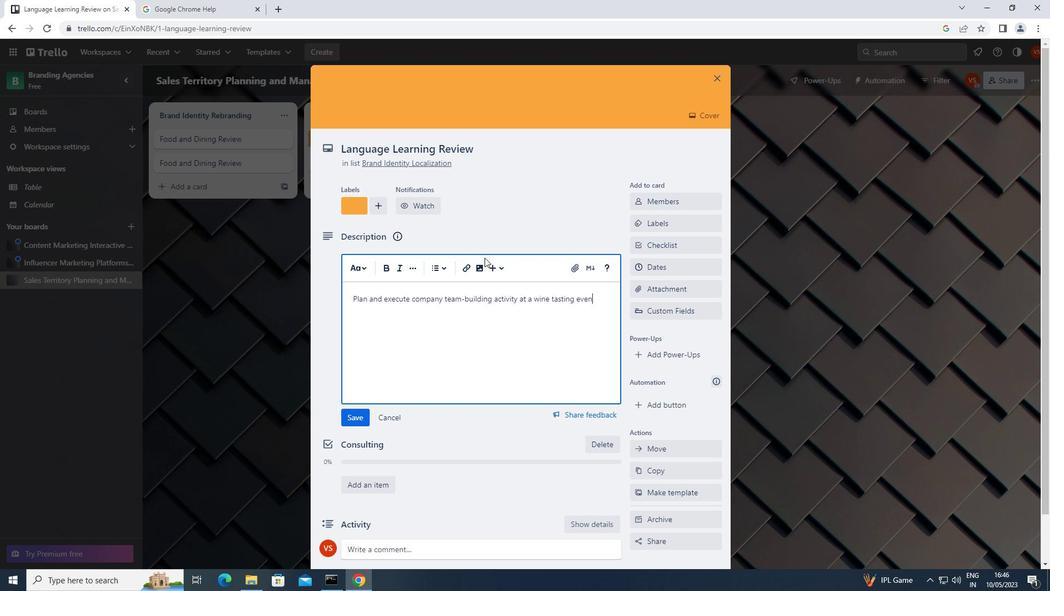 
Action: Mouse moved to (529, 437)
Screenshot: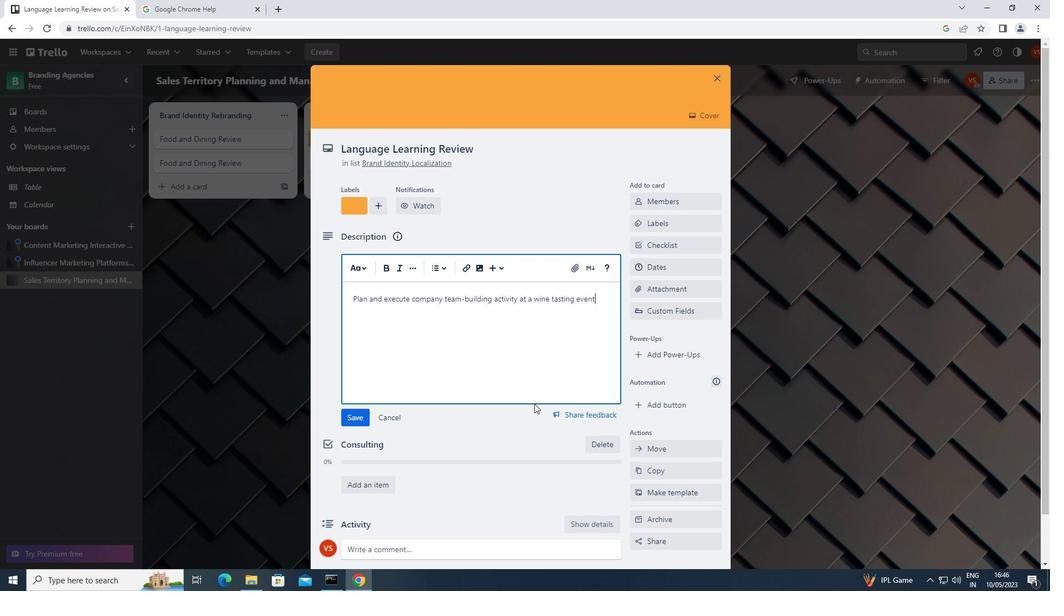 
Action: Mouse scrolled (529, 436) with delta (0, 0)
Screenshot: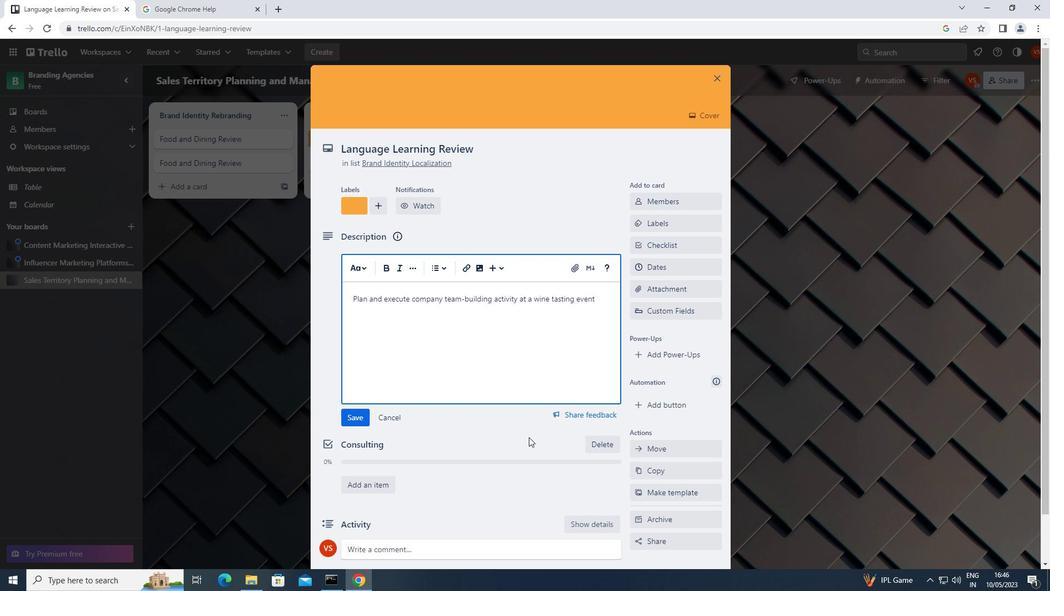 
Action: Mouse scrolled (529, 436) with delta (0, 0)
Screenshot: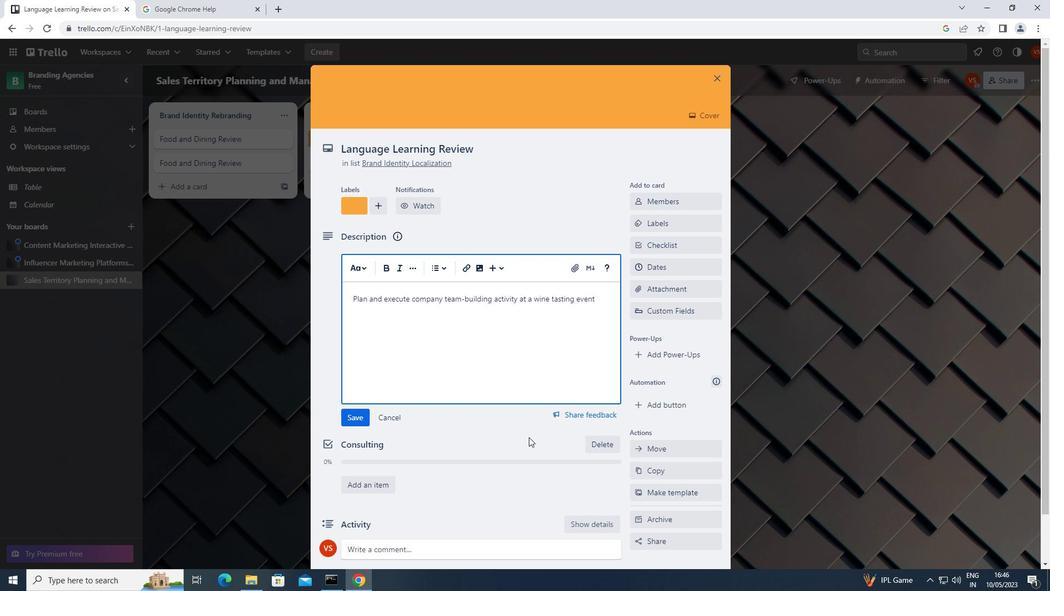 
Action: Mouse moved to (529, 437)
Screenshot: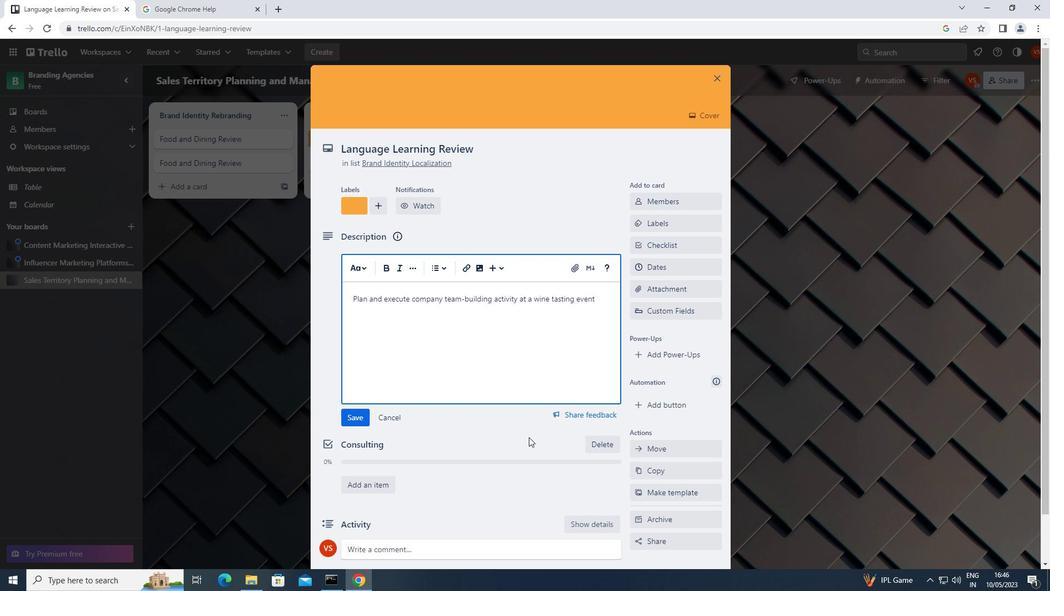 
Action: Mouse scrolled (529, 437) with delta (0, 0)
Screenshot: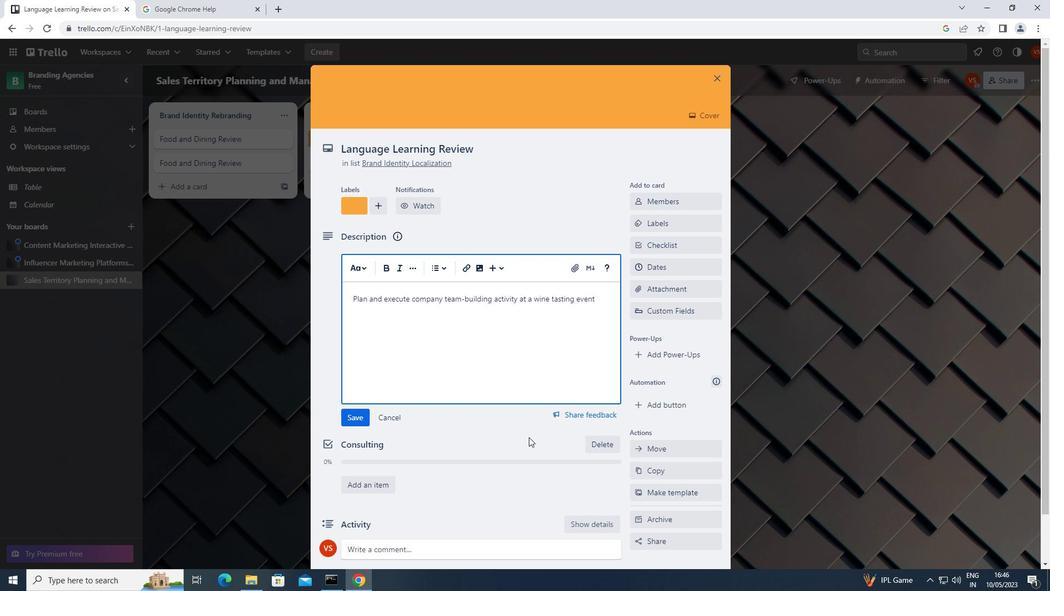 
Action: Mouse moved to (529, 438)
Screenshot: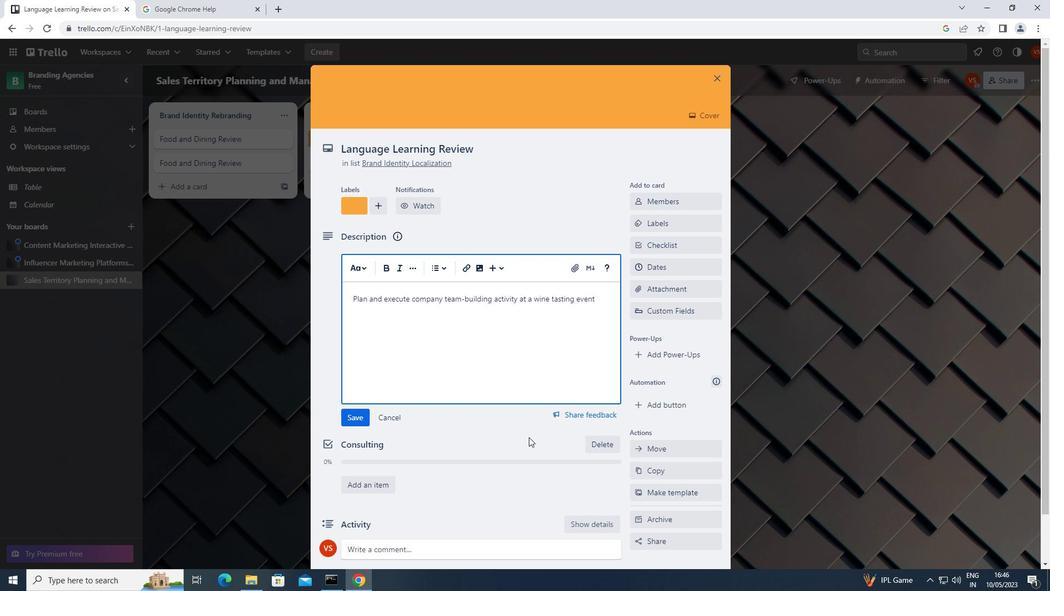 
Action: Mouse scrolled (529, 437) with delta (0, 0)
Screenshot: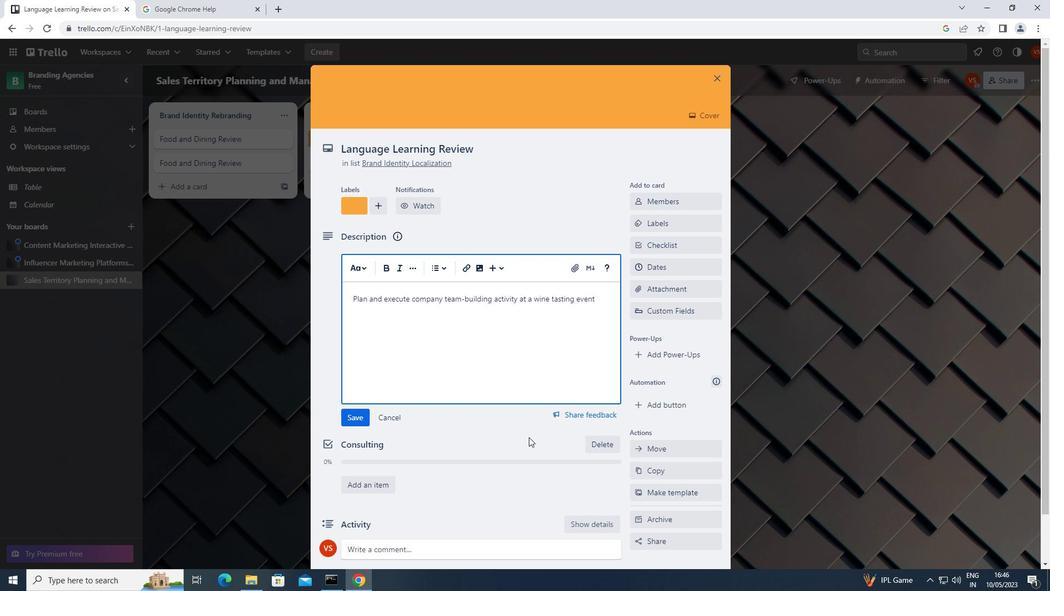 
Action: Mouse scrolled (529, 437) with delta (0, 0)
Screenshot: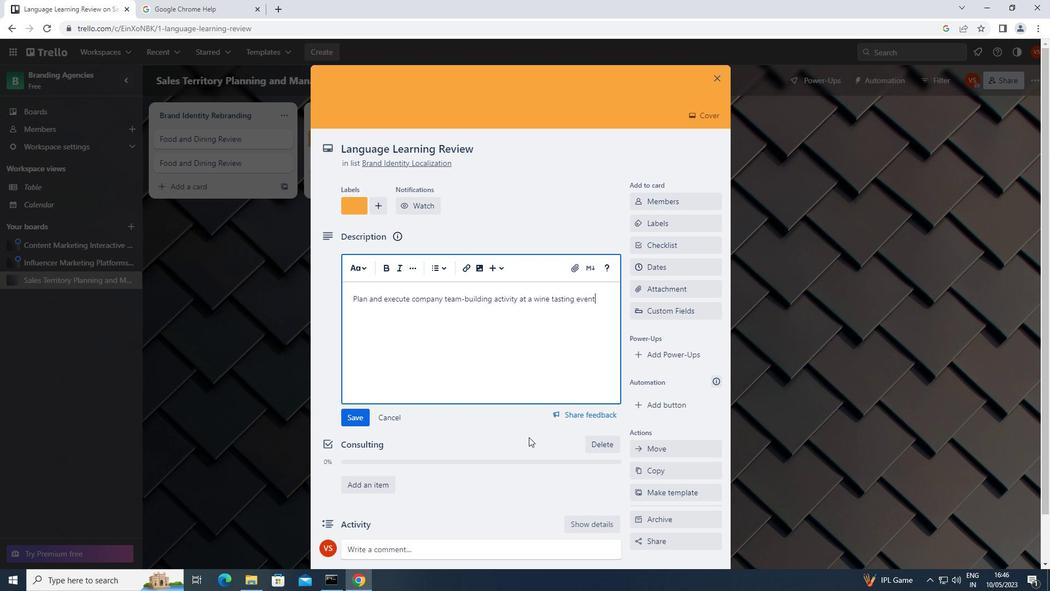 
Action: Mouse moved to (487, 501)
Screenshot: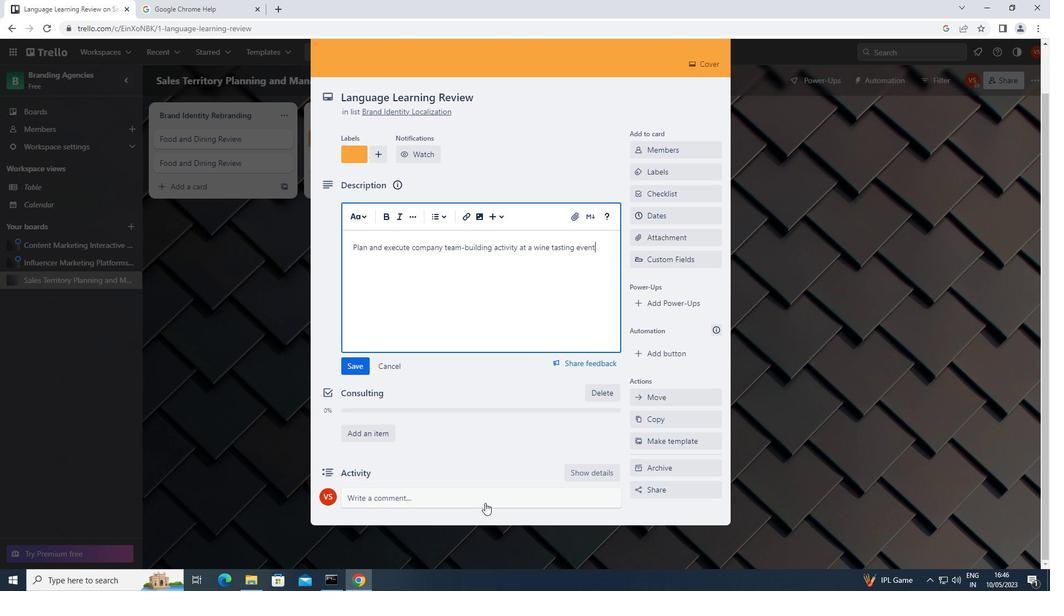 
Action: Mouse pressed left at (487, 501)
Screenshot: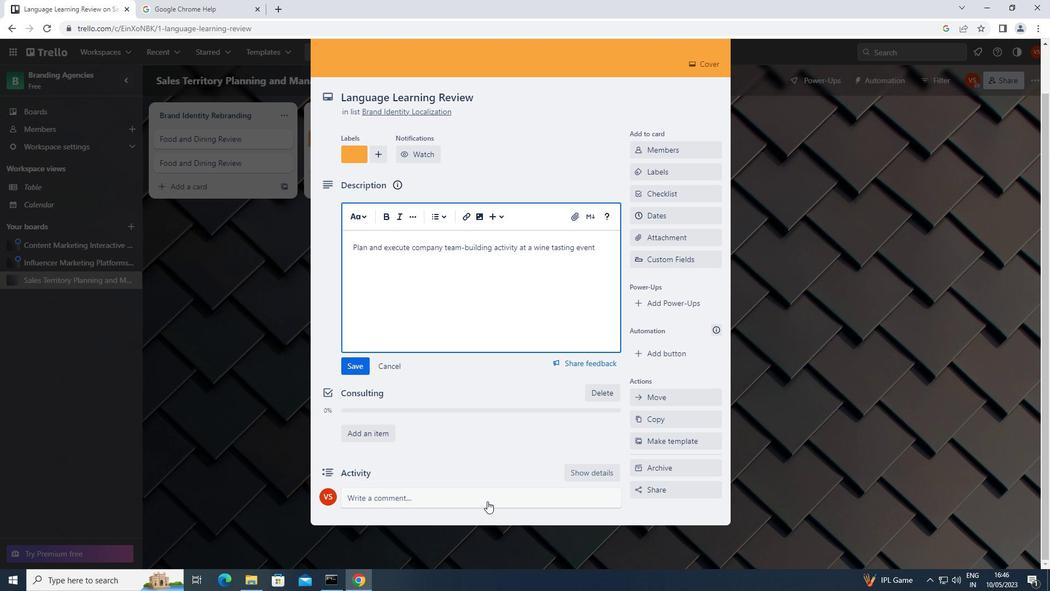 
Action: Key pressed <Key.shift>GIVEN<Key.space>THE<Key.space>POTENTIAL<Key.space>IMPACT<Key.space>OF<Key.space>THIS<Key.space>TASK<Key.space>ON<Key.space>OUR<Key.space>CUSTOMERS<Key.space>LET<Key.space>US<Key.space>ENSURE<Key.space>THAT<Key.space>WE<Key.space>APPROACH<Key.space>IT<Key.space>WITH<Key.space>A<Key.space>FOCUS<Key.space>ON<Key.space>CUSTOMER<Key.space>SATISFACTION<Key.space>AND<Key.space>EXPERIENCE
Screenshot: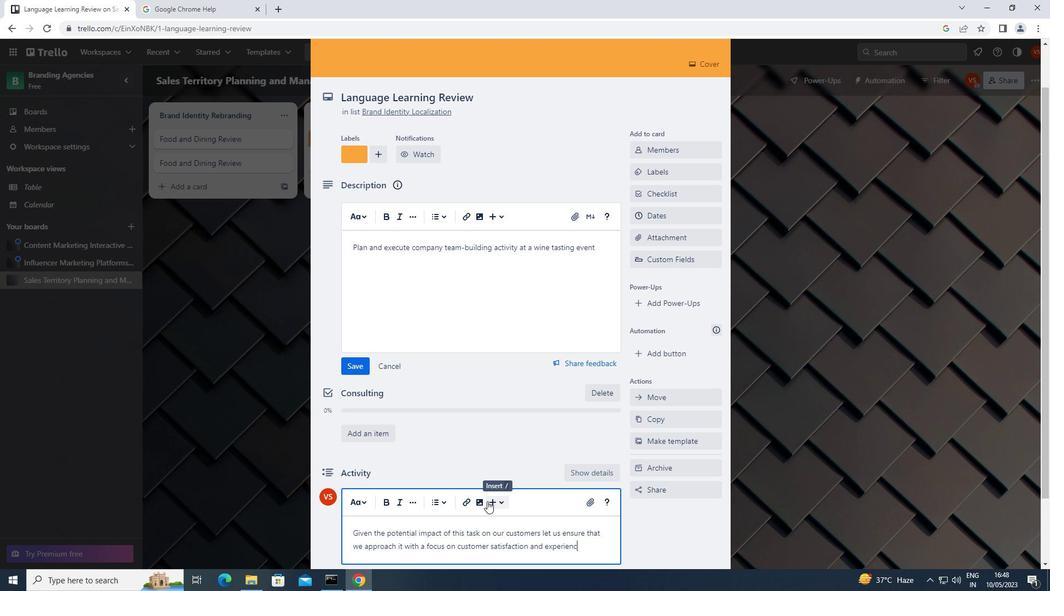 
Action: Mouse moved to (516, 485)
Screenshot: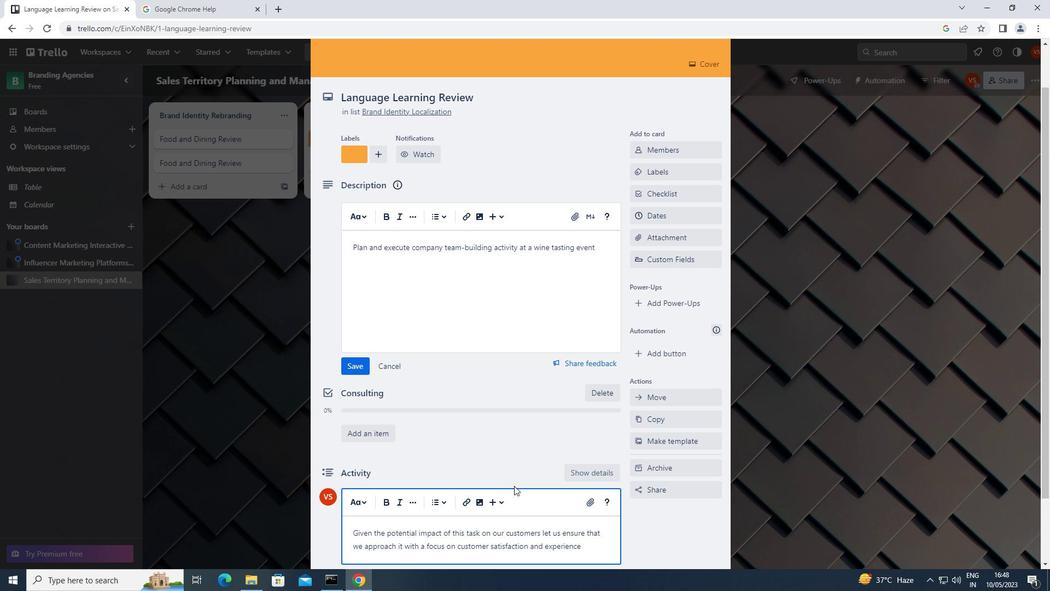 
Action: Key pressed .
Screenshot: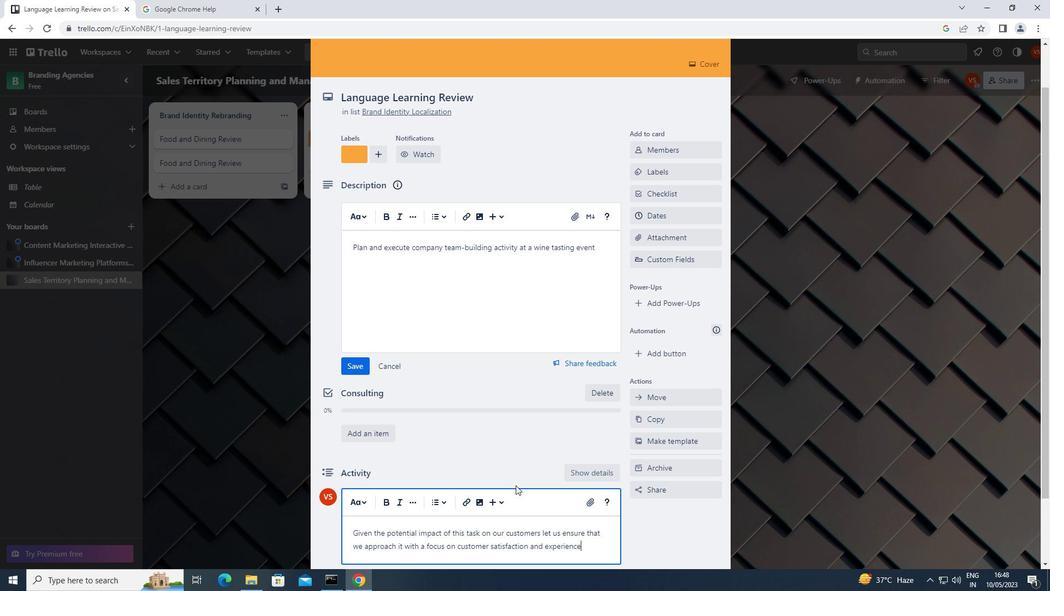 
Action: Mouse moved to (681, 214)
Screenshot: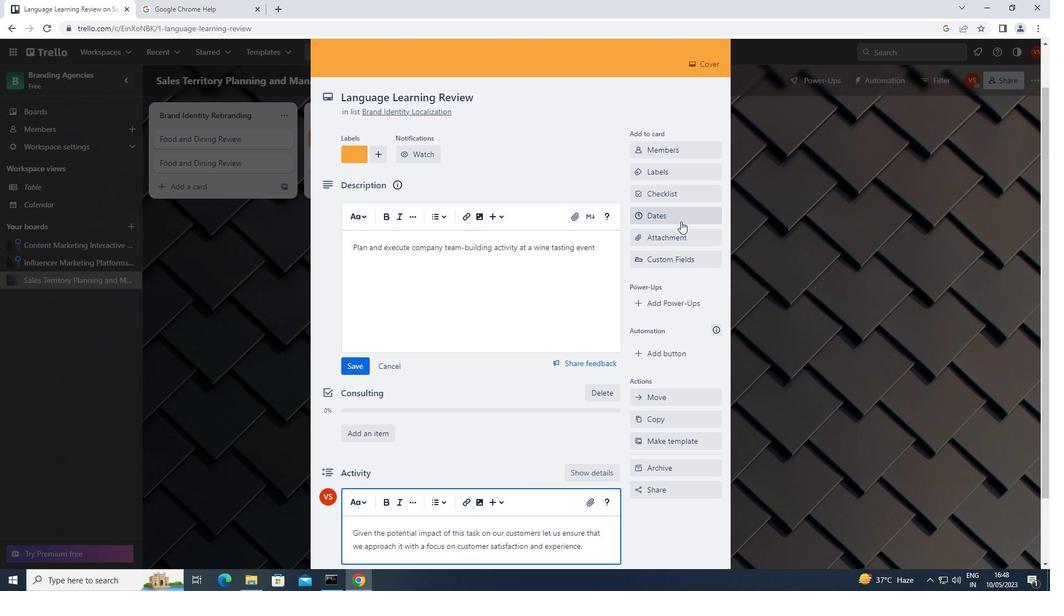
Action: Mouse pressed left at (681, 214)
Screenshot: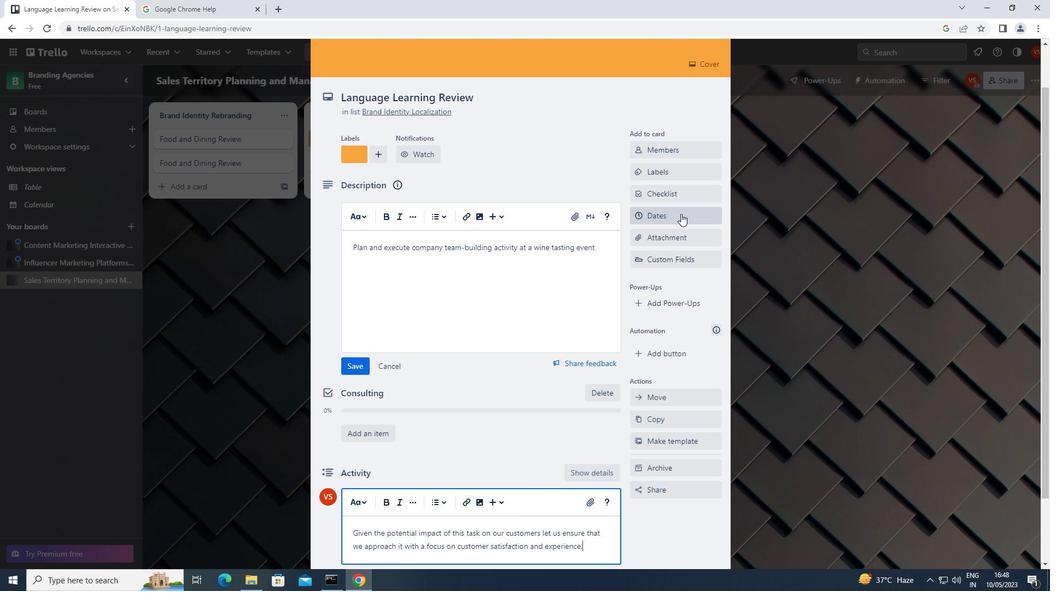 
Action: Mouse moved to (637, 278)
Screenshot: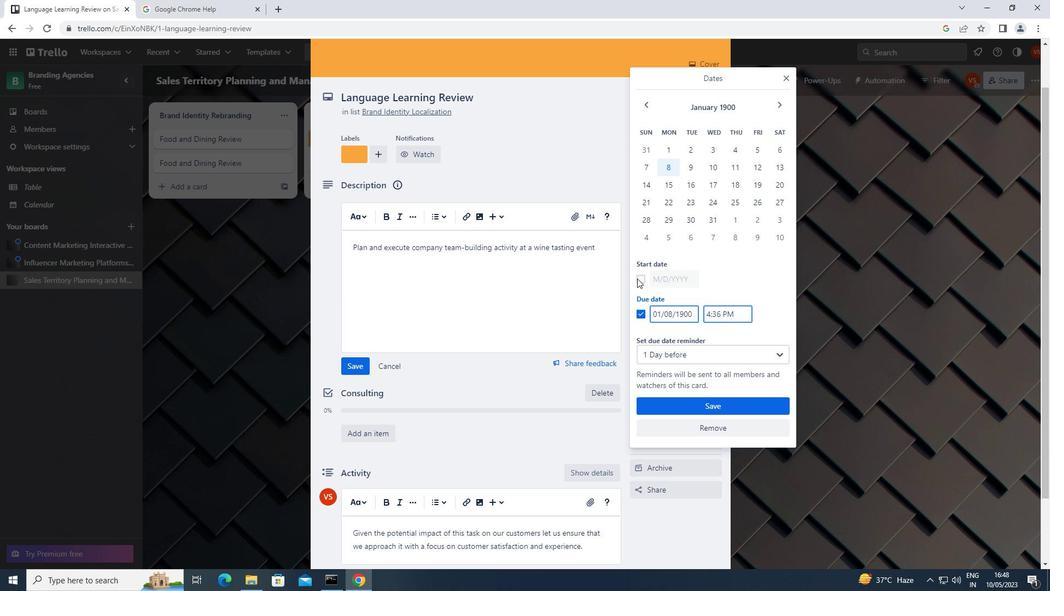 
Action: Mouse pressed left at (637, 278)
Screenshot: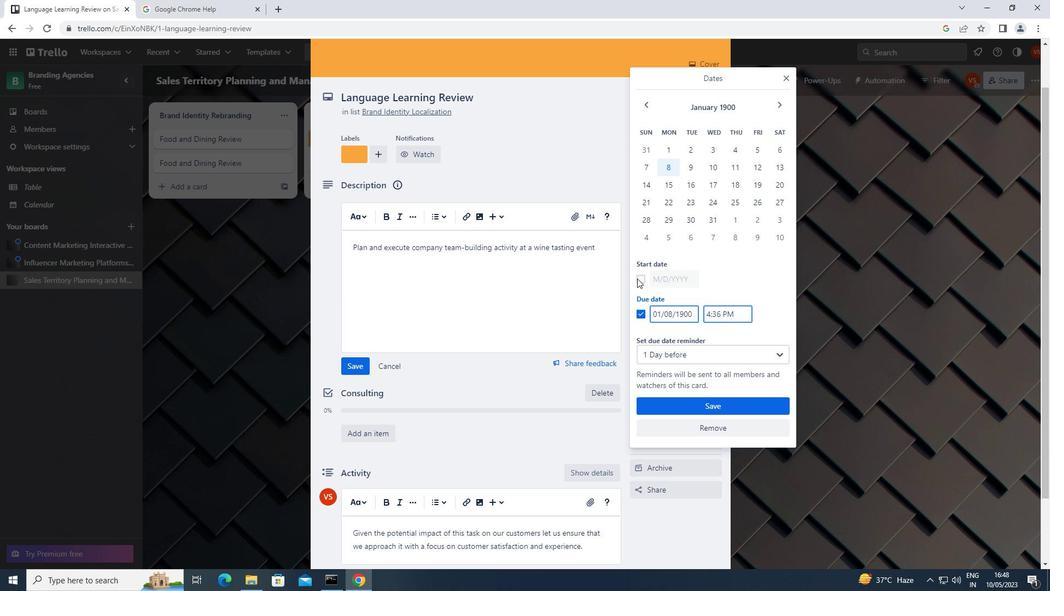 
Action: Mouse moved to (671, 275)
Screenshot: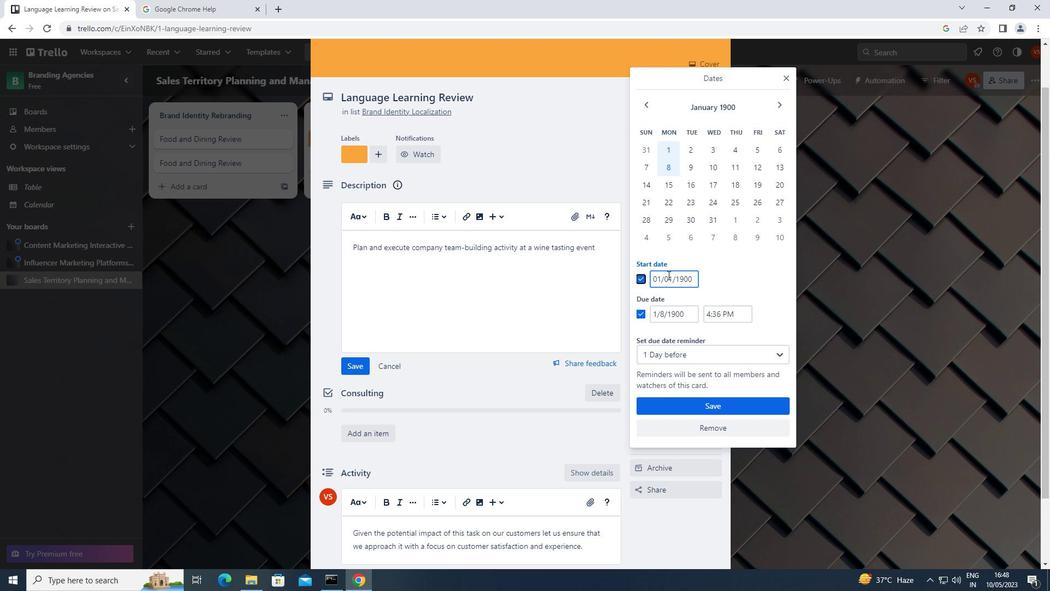 
Action: Mouse pressed left at (671, 275)
Screenshot: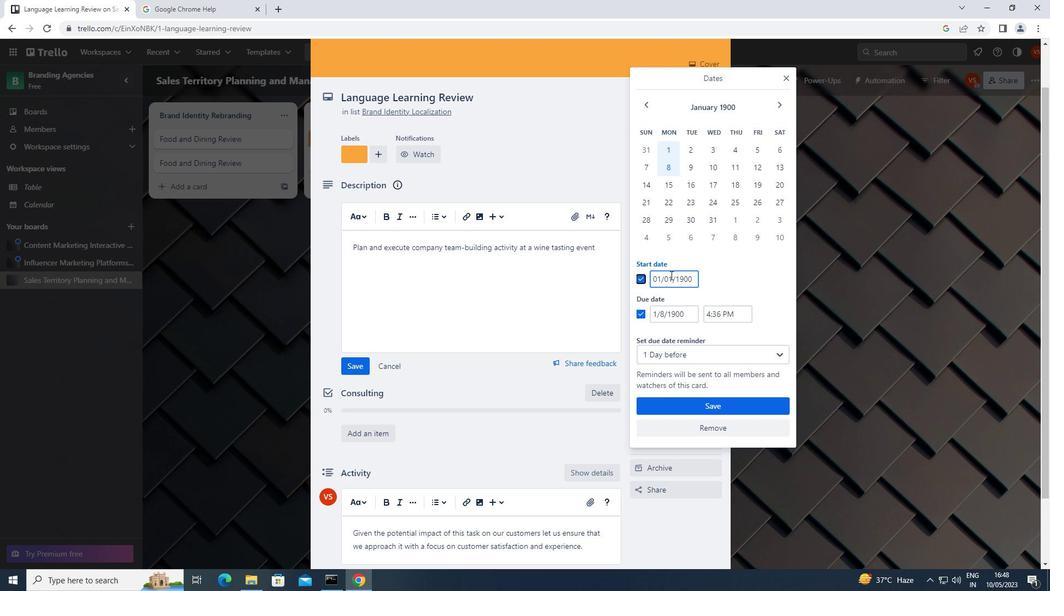 
Action: Mouse moved to (689, 281)
Screenshot: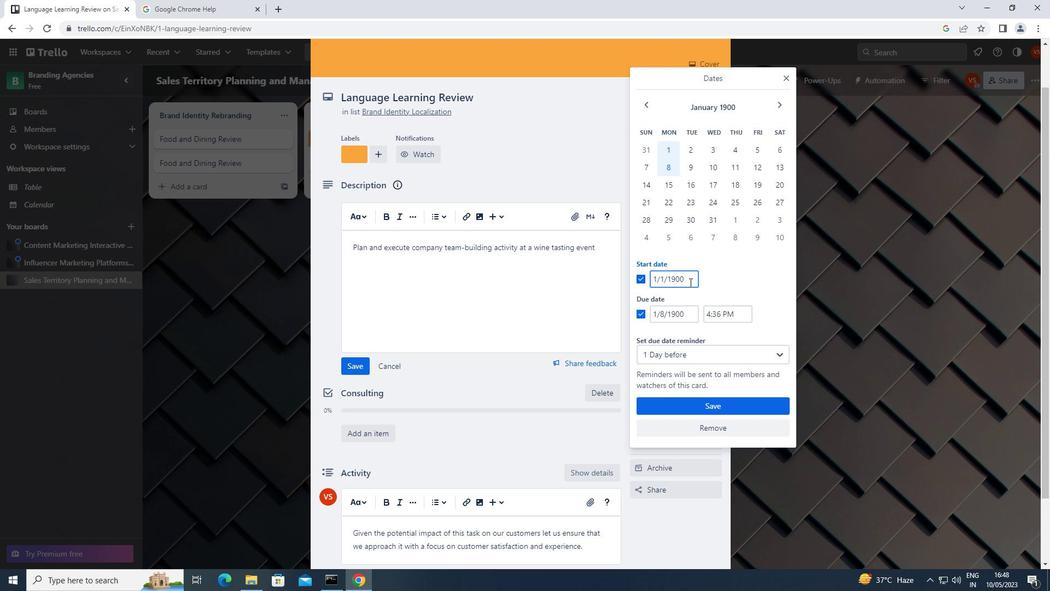 
Action: Mouse pressed left at (689, 281)
Screenshot: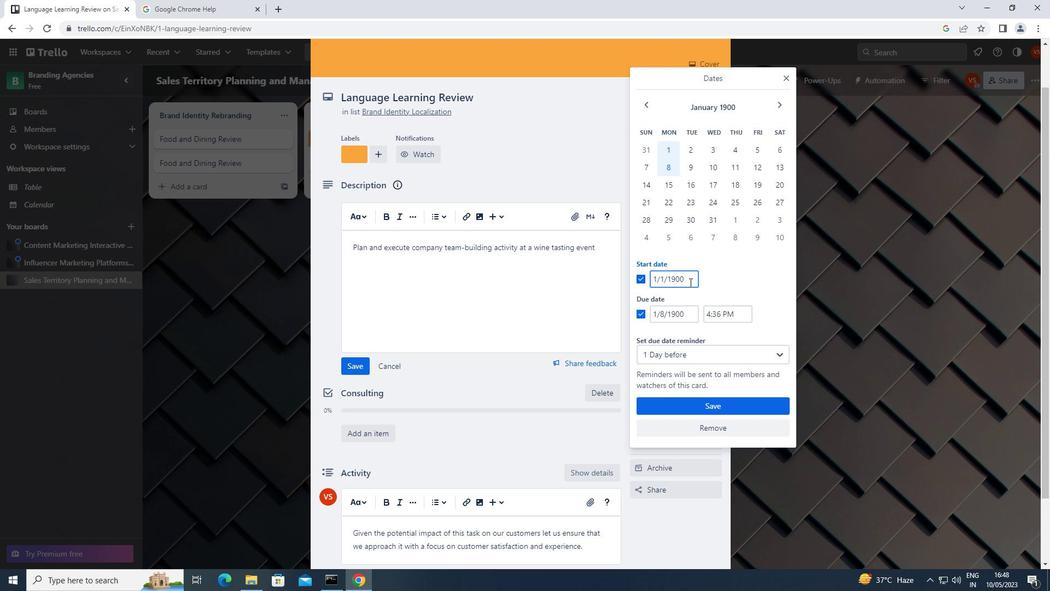 
Action: Mouse moved to (689, 279)
Screenshot: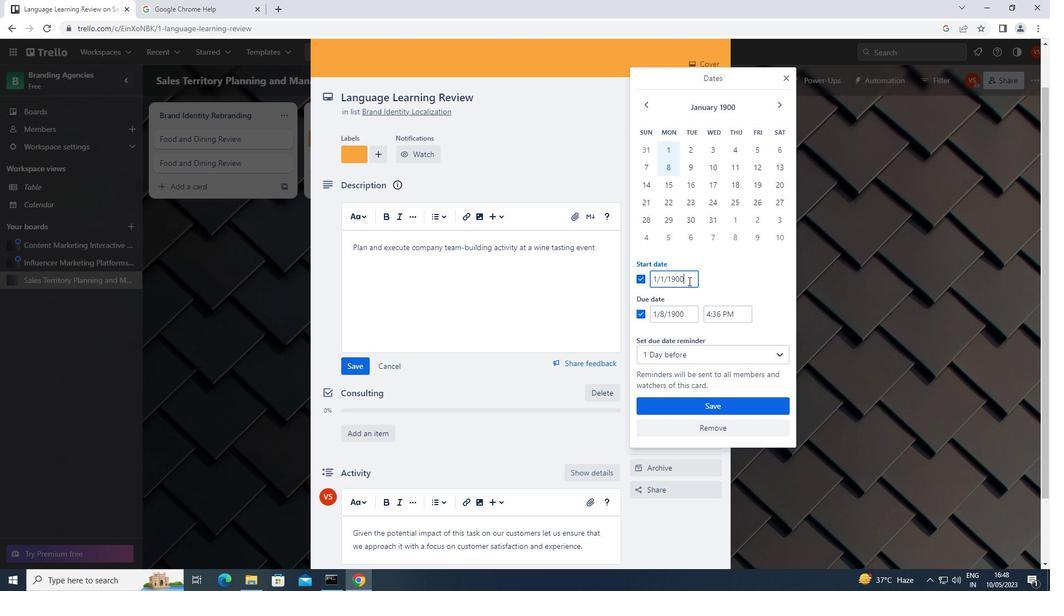 
Action: Key pressed <Key.backspace><Key.backspace><Key.backspace><Key.backspace><Key.backspace><Key.backspace><Key.backspace><Key.backspace><Key.backspace><Key.backspace><Key.backspace><Key.backspace><Key.backspace><Key.backspace>1/02/1900
Screenshot: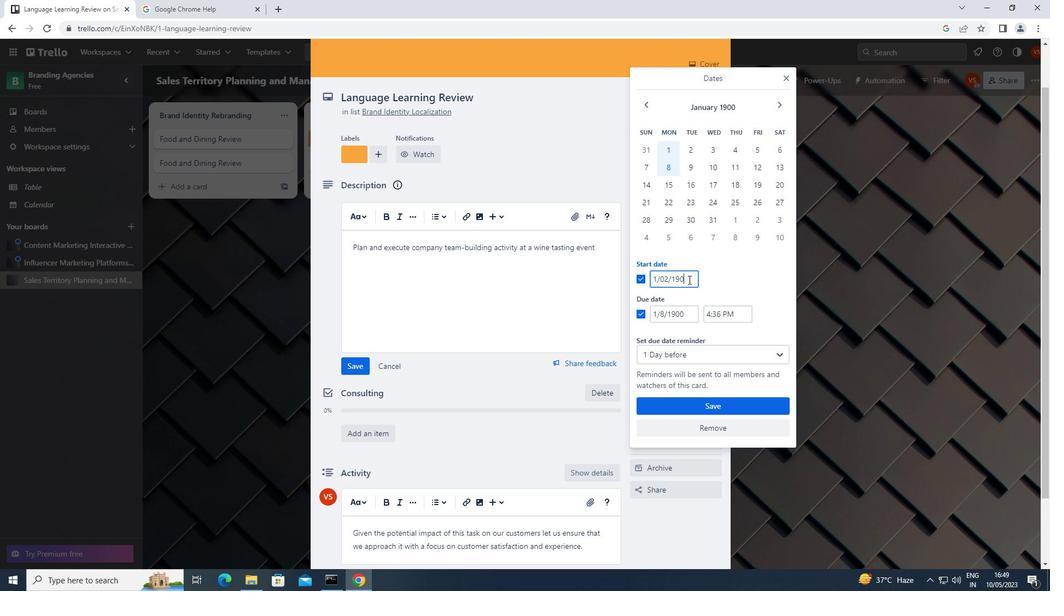 
Action: Mouse moved to (665, 314)
Screenshot: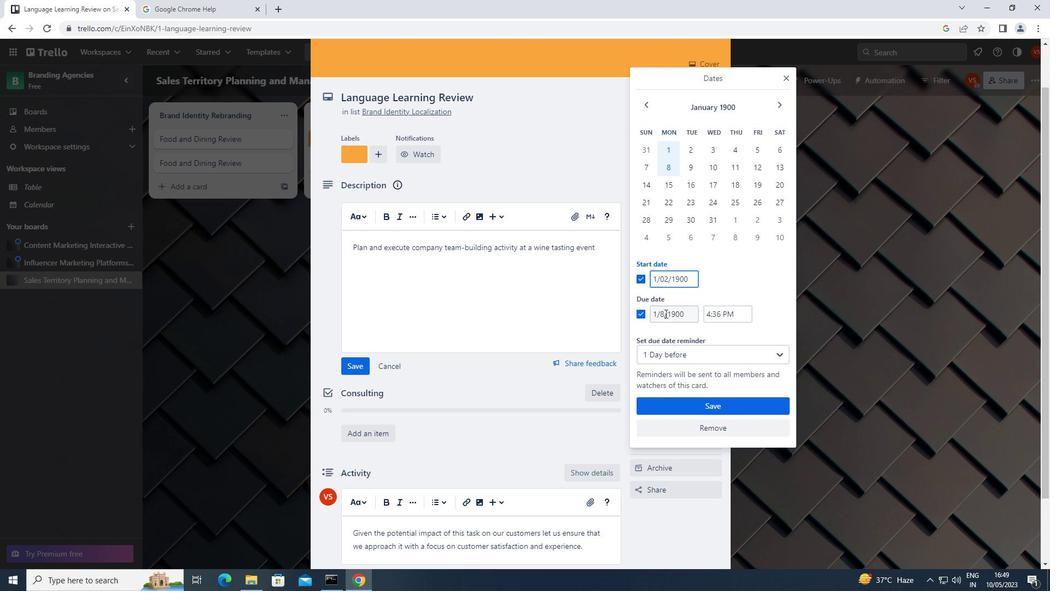 
Action: Mouse pressed left at (665, 314)
Screenshot: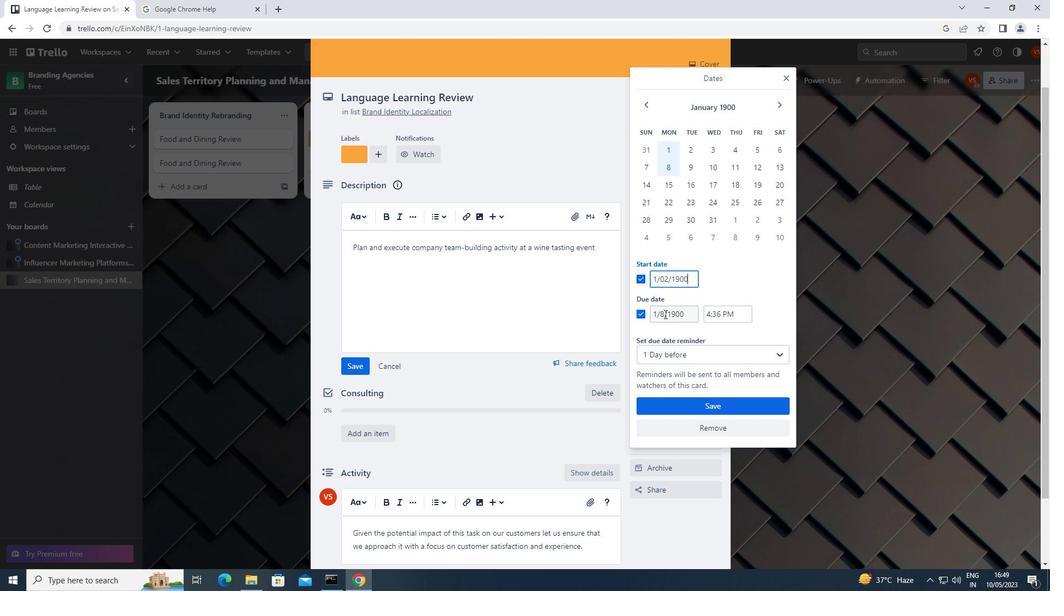 
Action: Mouse moved to (662, 314)
Screenshot: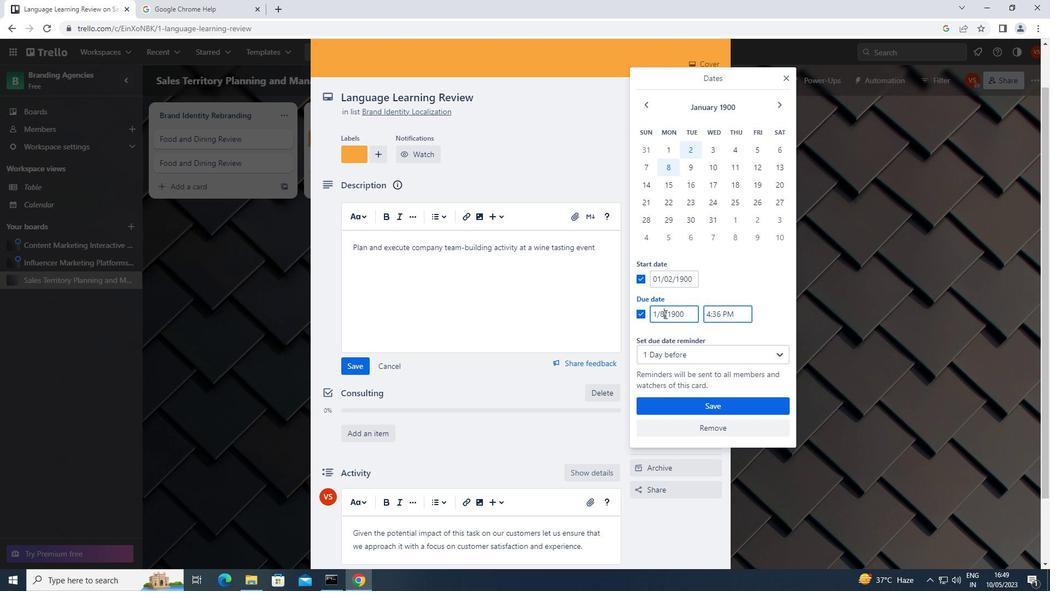 
Action: Key pressed <Key.backspace>9
Screenshot: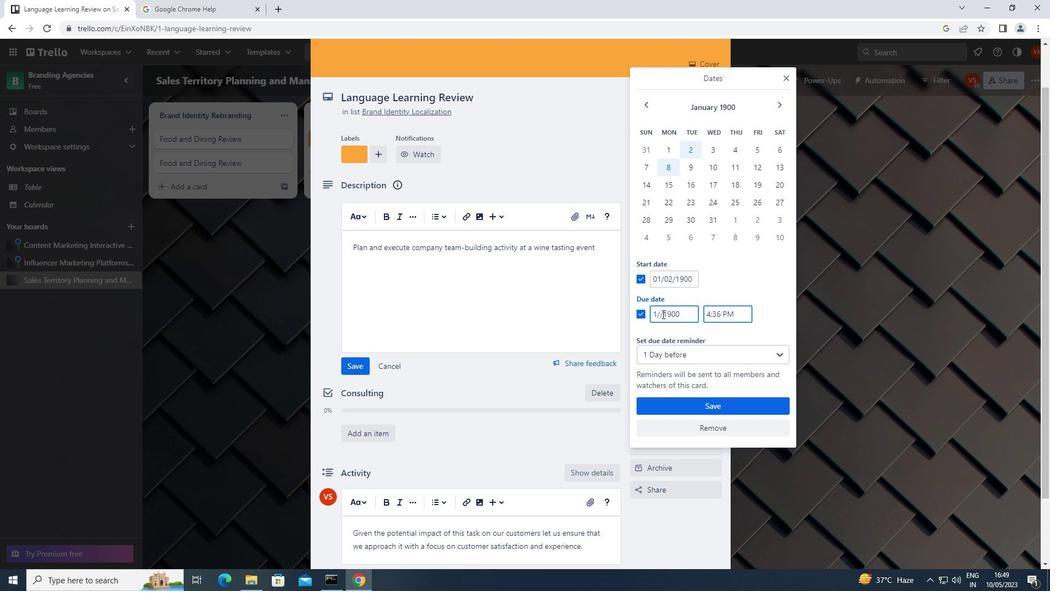 
Action: Mouse moved to (700, 406)
Screenshot: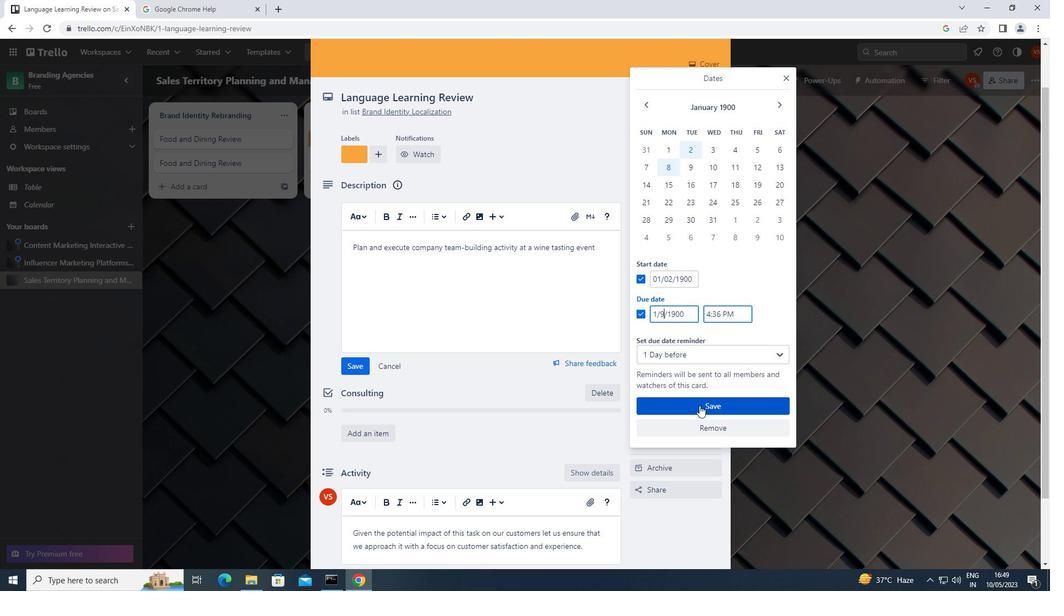 
Action: Mouse pressed left at (700, 406)
Screenshot: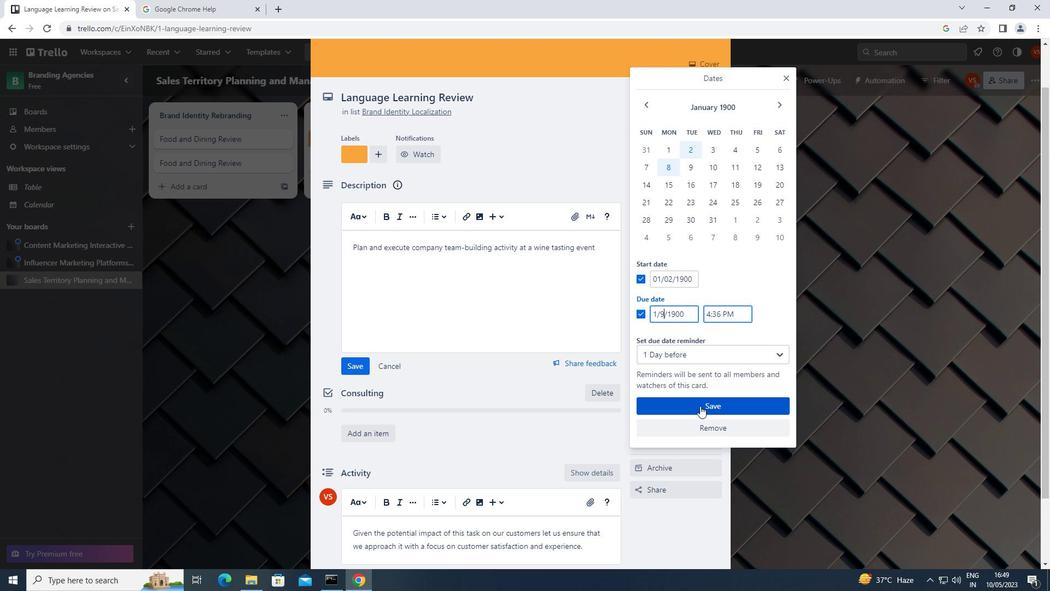 
Action: Mouse moved to (701, 406)
Screenshot: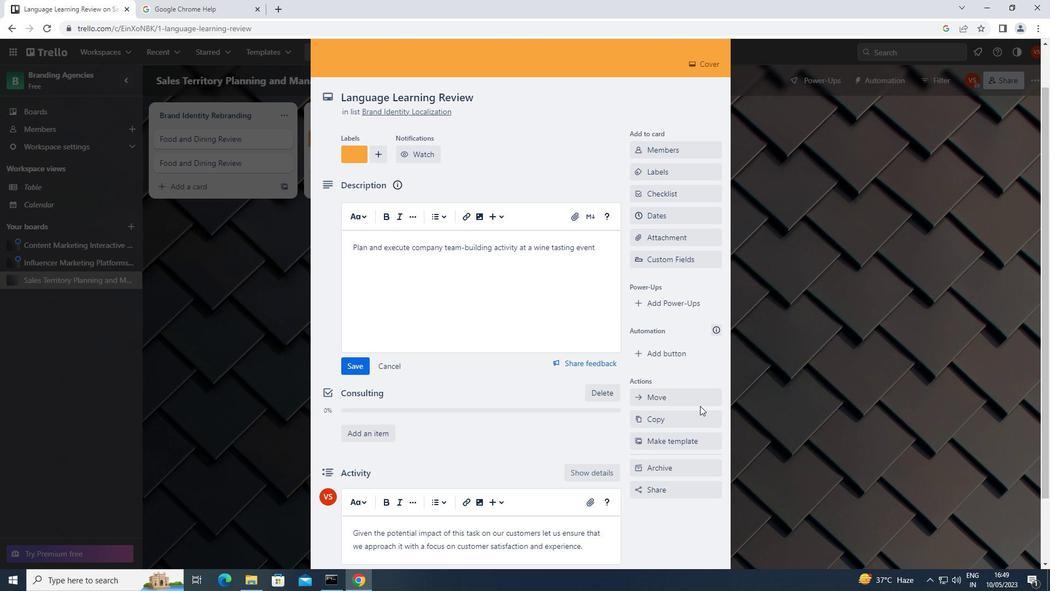 
